 Task: Reply to email with the signature Andrew Lee with the subject 'Sales pitch' from softage.1@softage.net with the message 'I wanted to confirm the schedule for the upcoming training sessions.'
Action: Mouse moved to (976, 224)
Screenshot: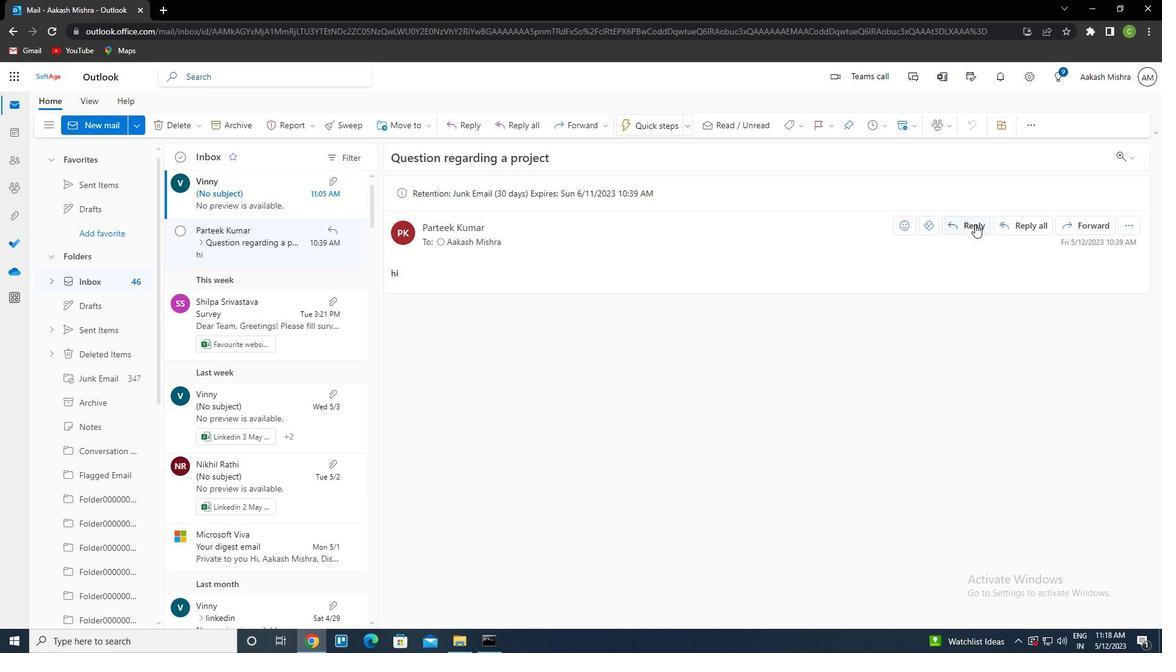 
Action: Mouse pressed left at (976, 224)
Screenshot: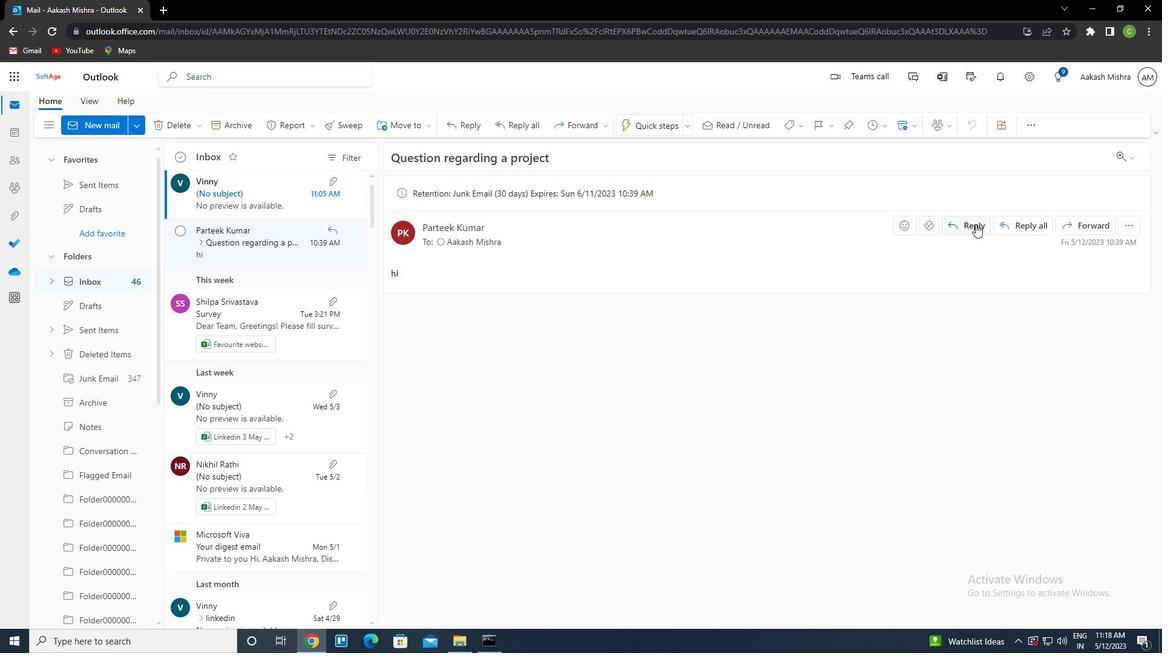 
Action: Mouse moved to (787, 129)
Screenshot: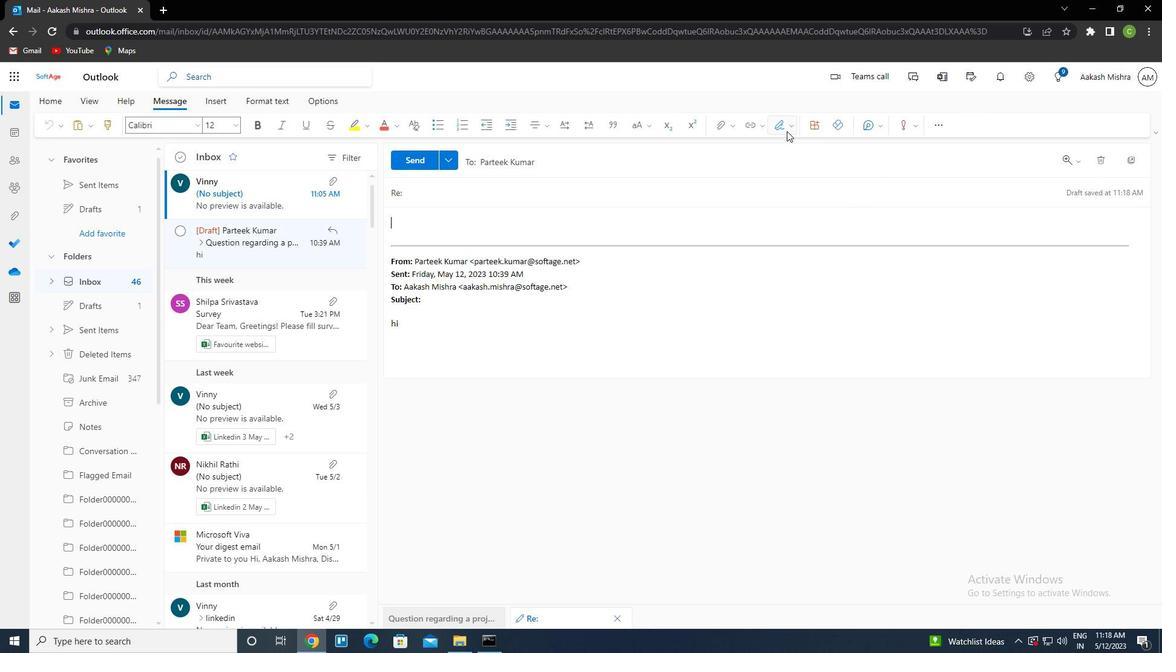 
Action: Mouse pressed left at (787, 129)
Screenshot: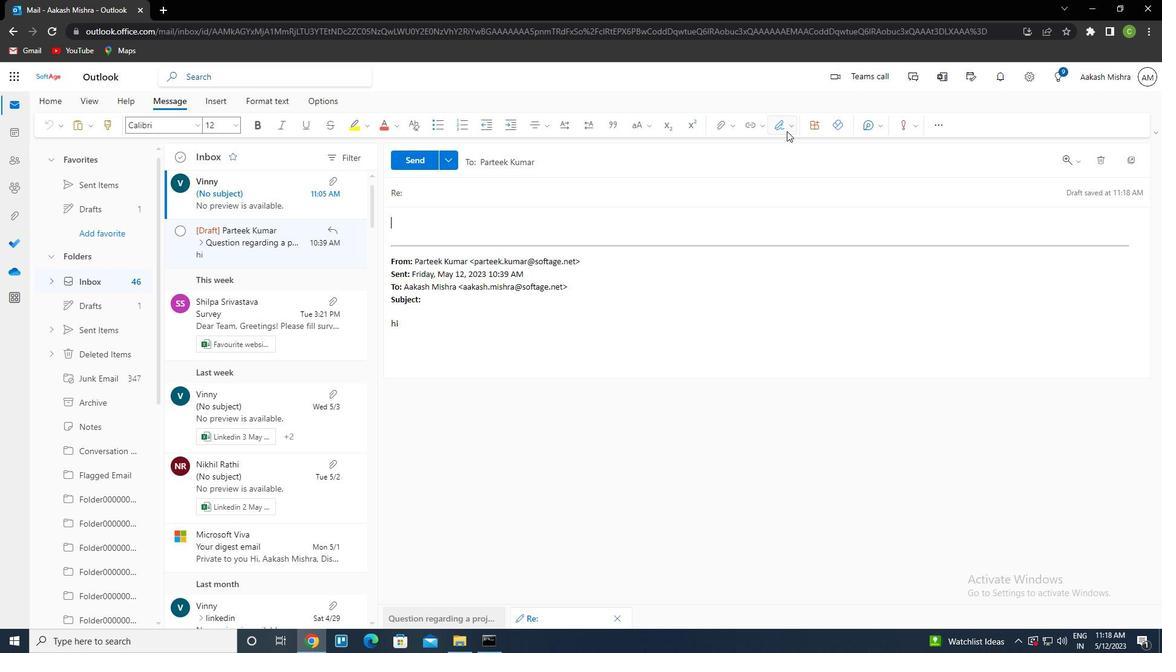 
Action: Mouse moved to (756, 346)
Screenshot: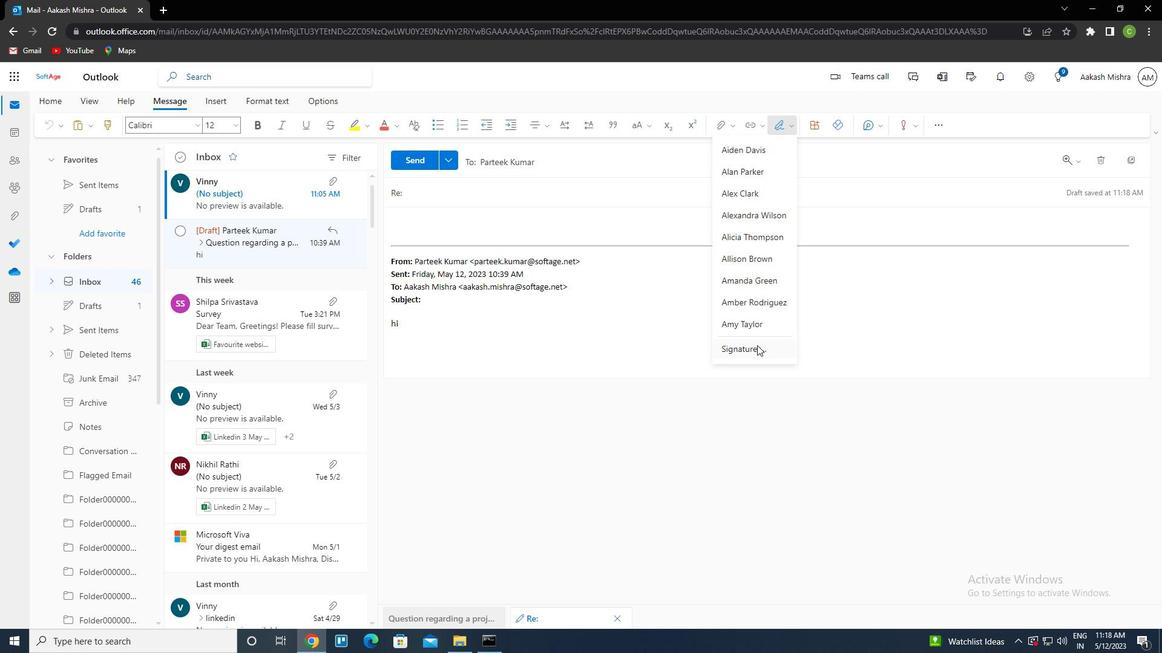 
Action: Mouse pressed left at (756, 346)
Screenshot: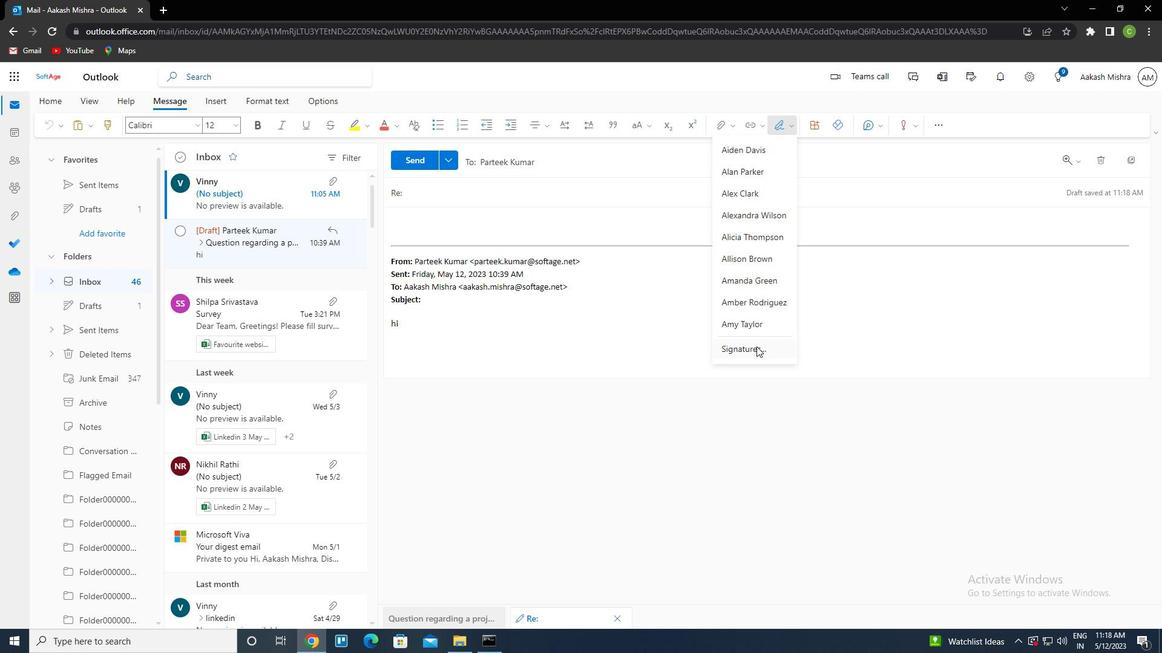 
Action: Mouse moved to (518, 201)
Screenshot: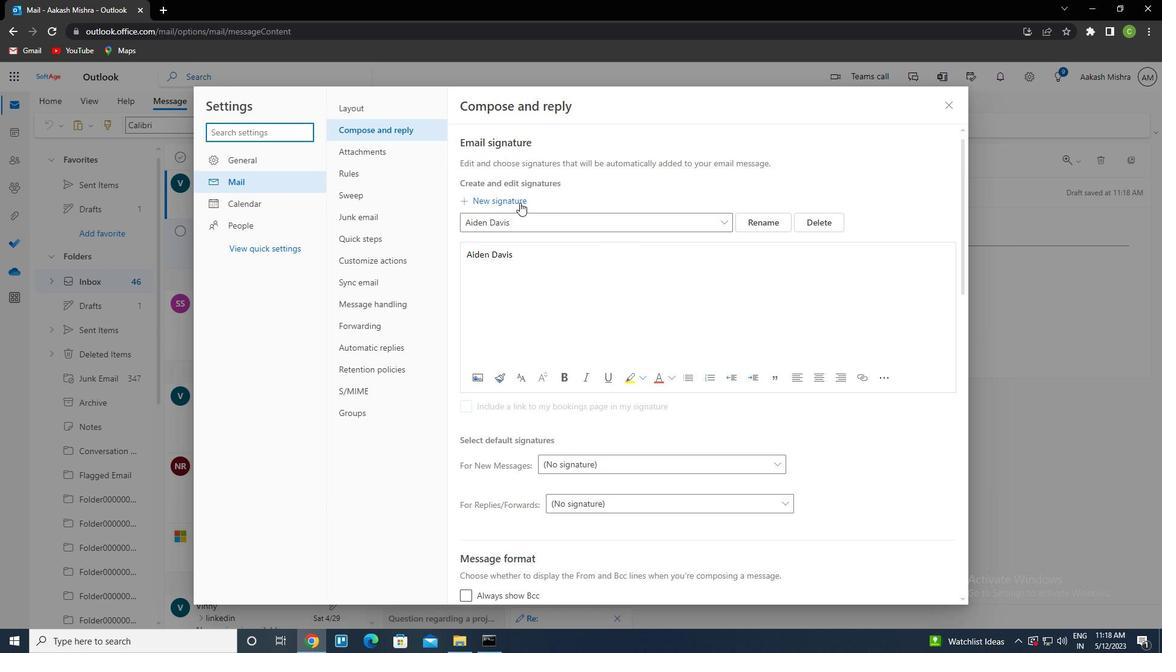 
Action: Mouse pressed left at (518, 201)
Screenshot: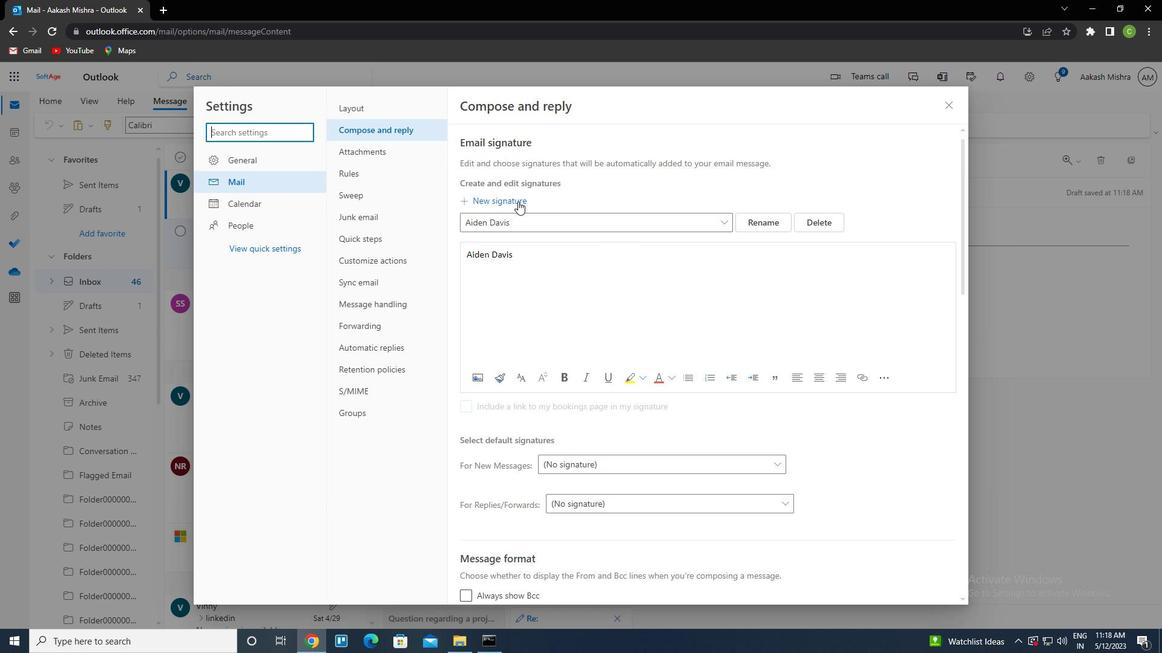 
Action: Mouse moved to (532, 225)
Screenshot: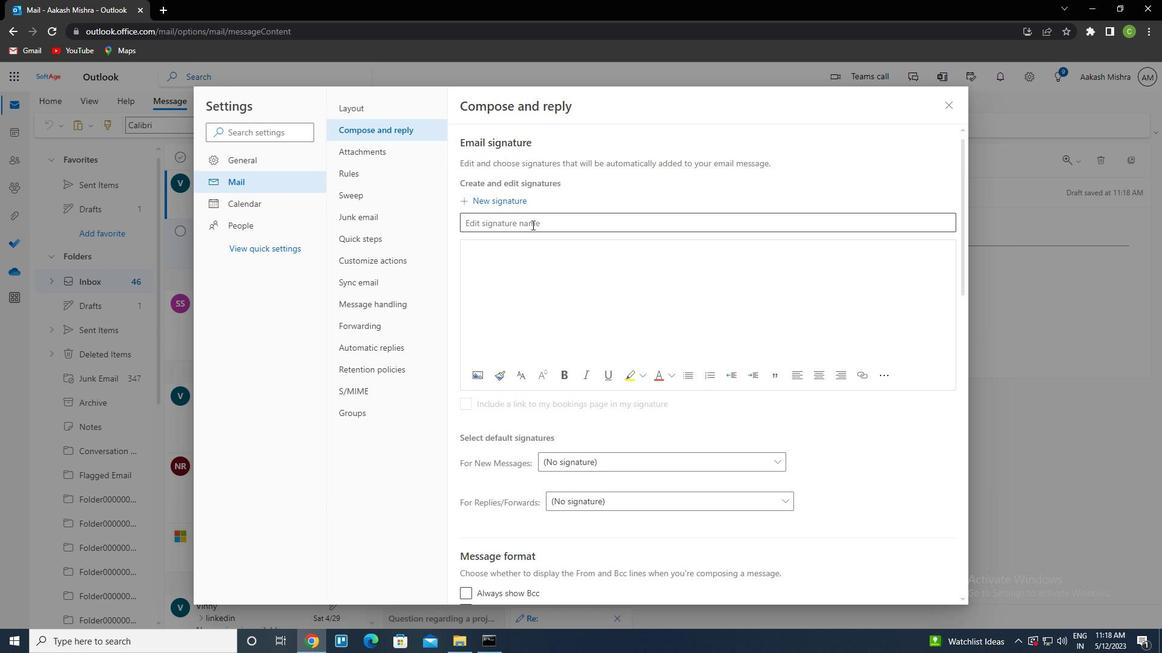 
Action: Mouse pressed left at (532, 225)
Screenshot: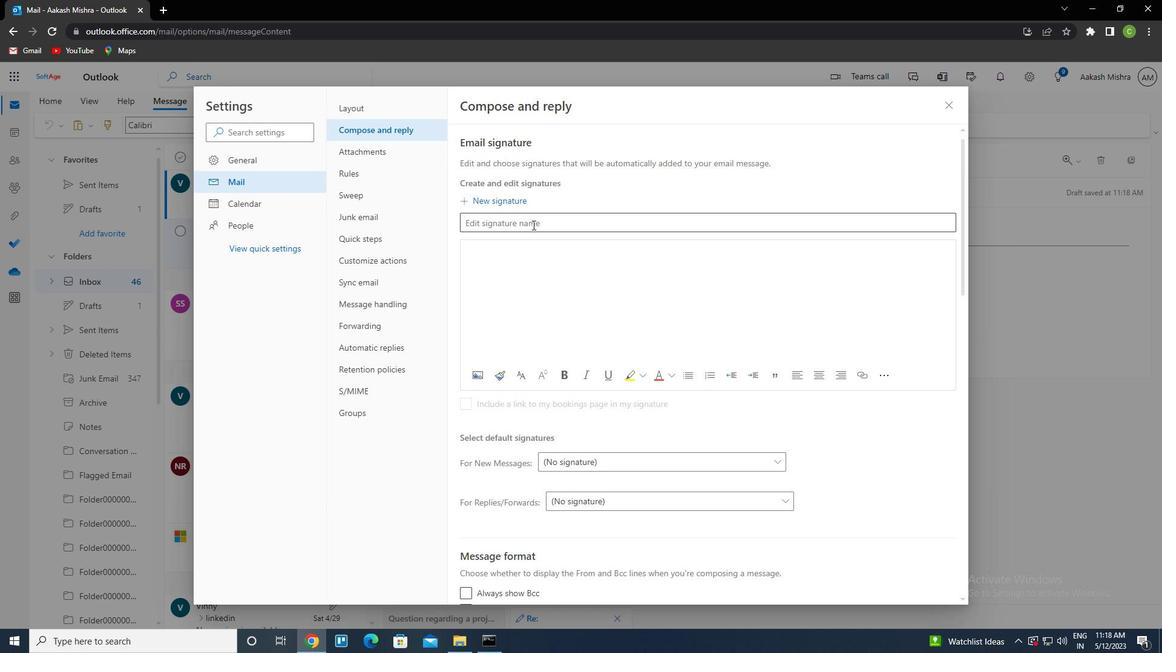 
Action: Mouse moved to (525, 221)
Screenshot: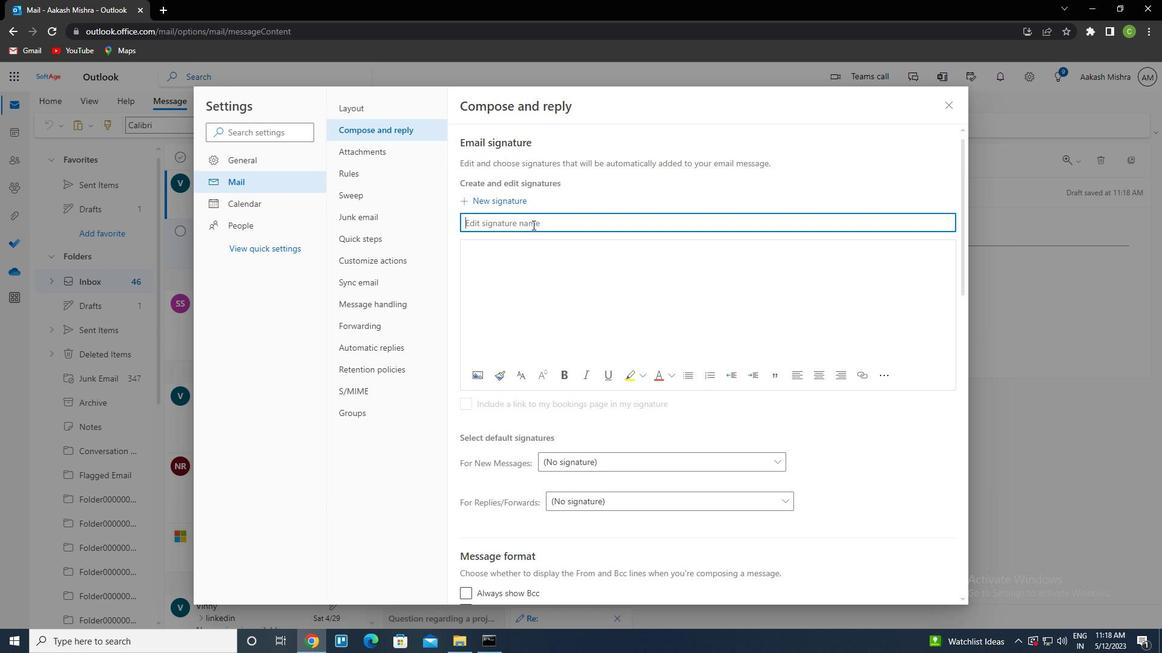 
Action: Key pressed <Key.caps_lock>a<Key.caps_lock>ndrew<Key.space><Key.caps_lock>l<Key.caps_lock>ee
Screenshot: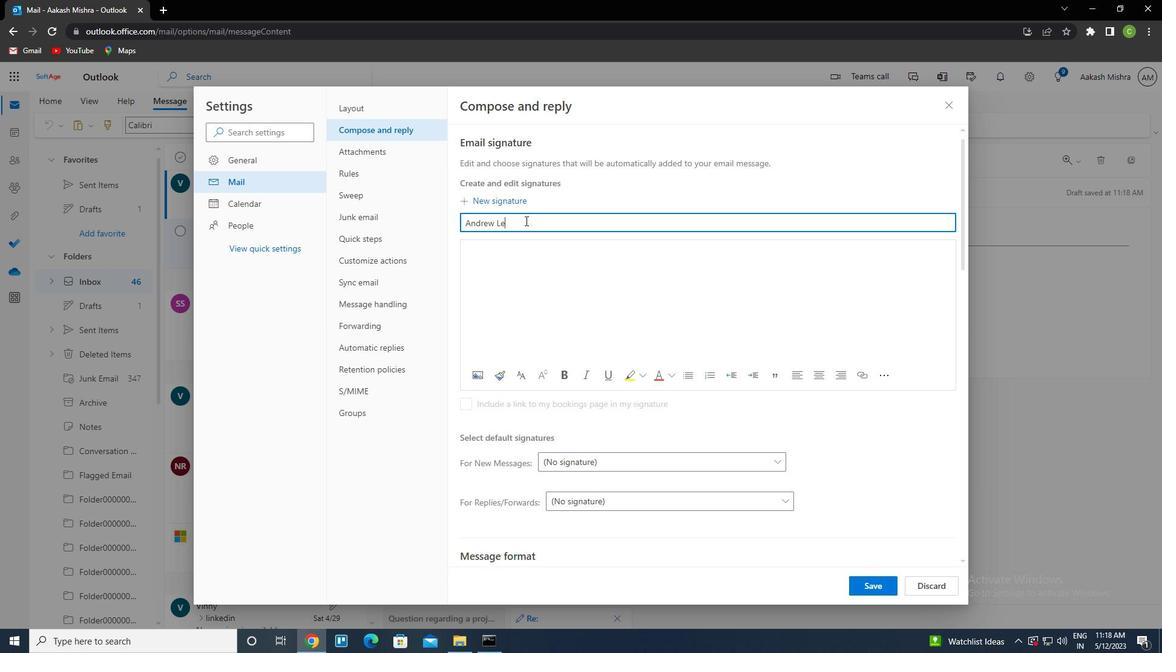 
Action: Mouse moved to (514, 258)
Screenshot: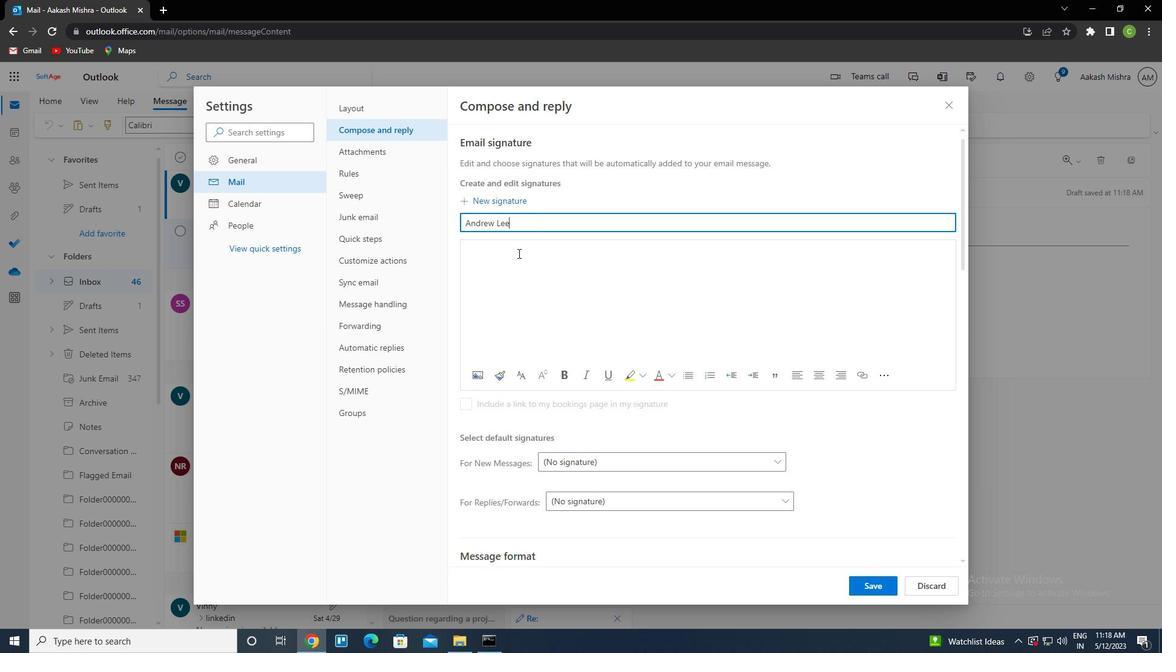 
Action: Mouse pressed left at (514, 258)
Screenshot: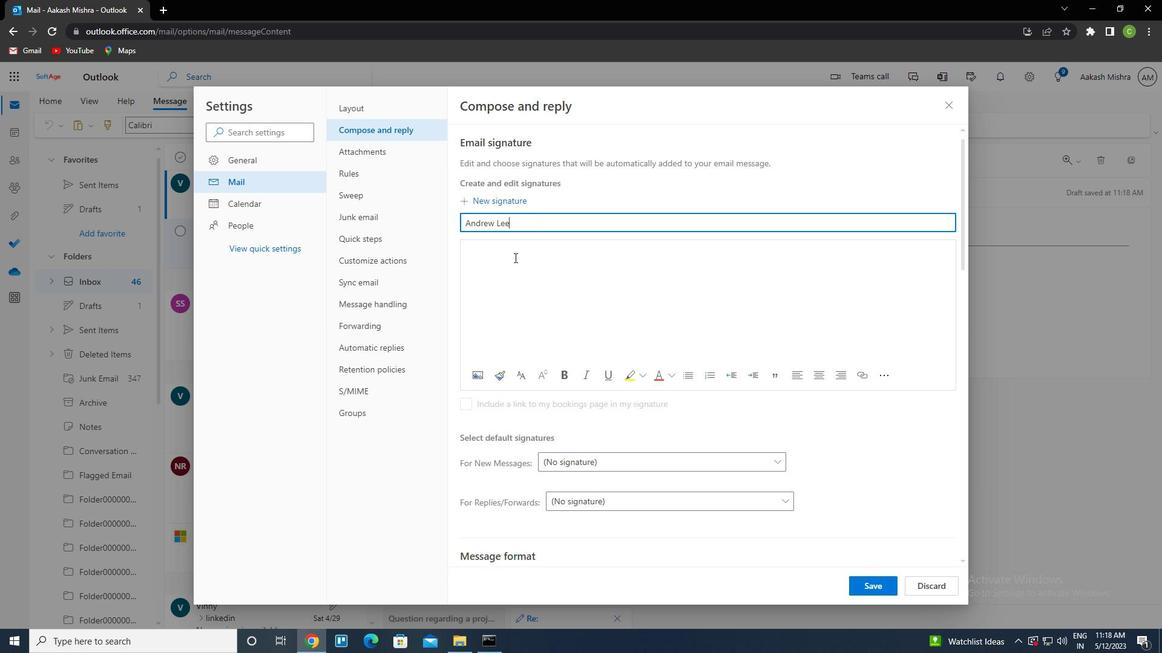 
Action: Key pressed <Key.caps_lock>a<Key.caps_lock>ndrew<Key.space><Key.caps_lock>l<Key.caps_lock>ee
Screenshot: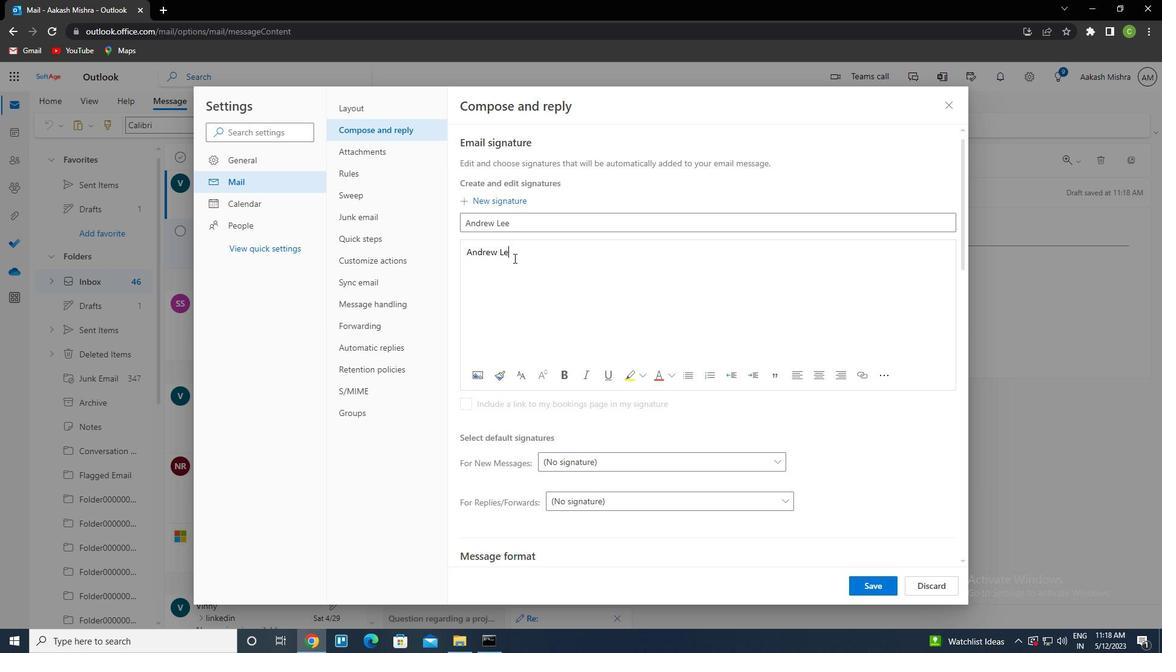 
Action: Mouse moved to (887, 595)
Screenshot: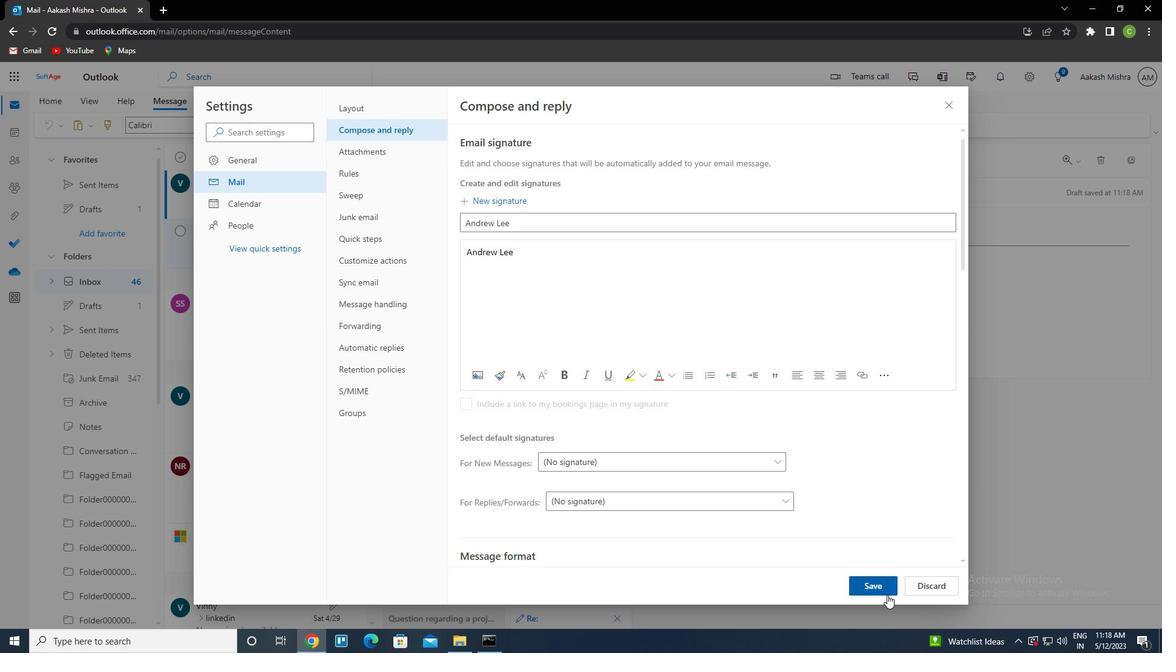
Action: Mouse pressed left at (887, 595)
Screenshot: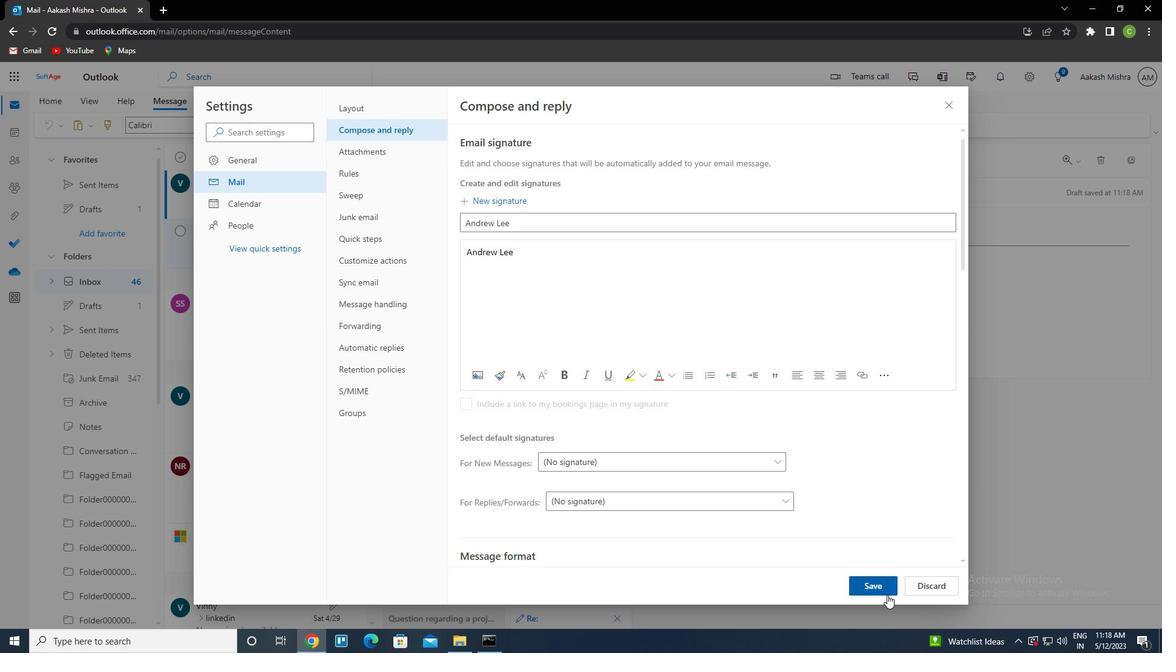 
Action: Mouse moved to (947, 110)
Screenshot: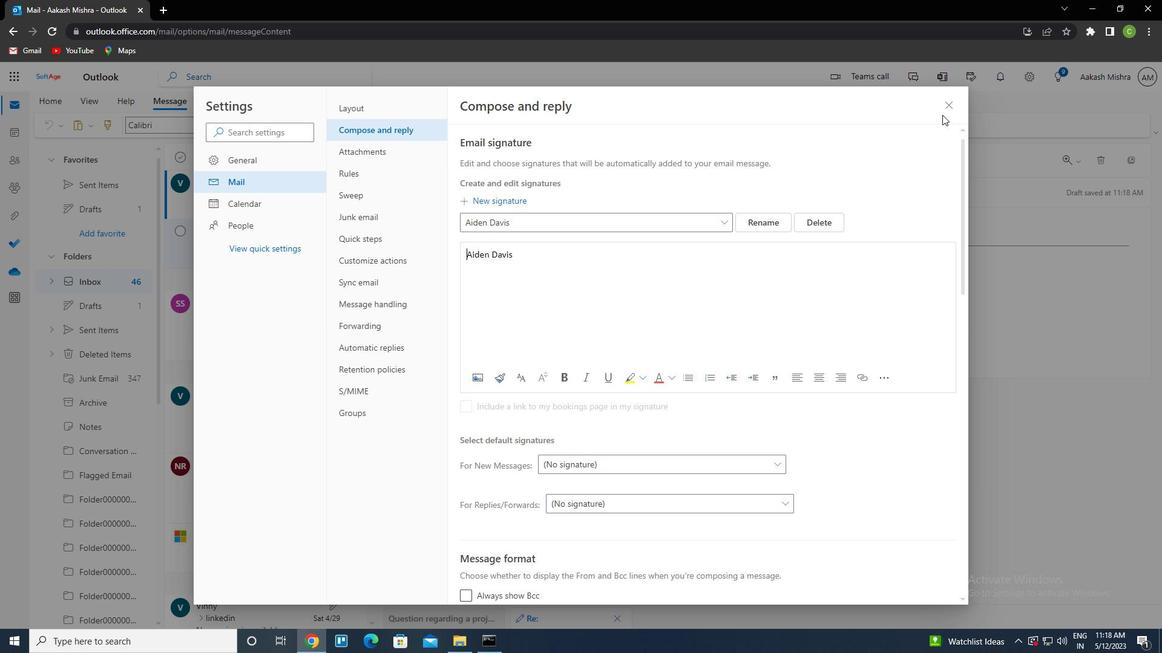 
Action: Mouse pressed left at (947, 110)
Screenshot: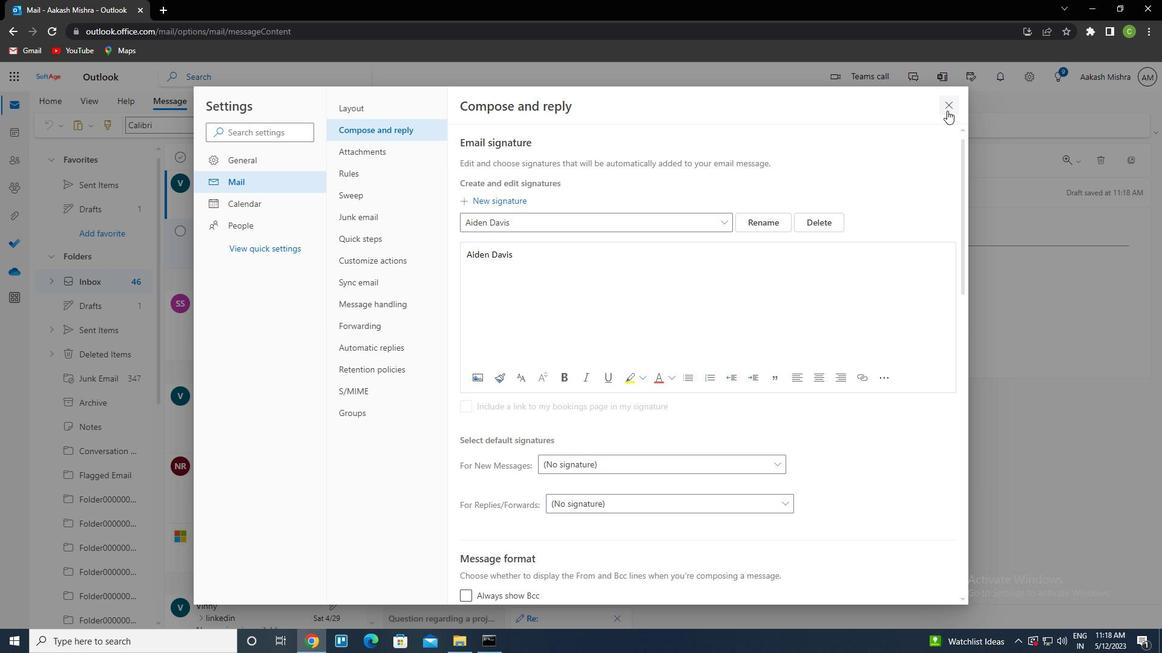 
Action: Mouse moved to (789, 128)
Screenshot: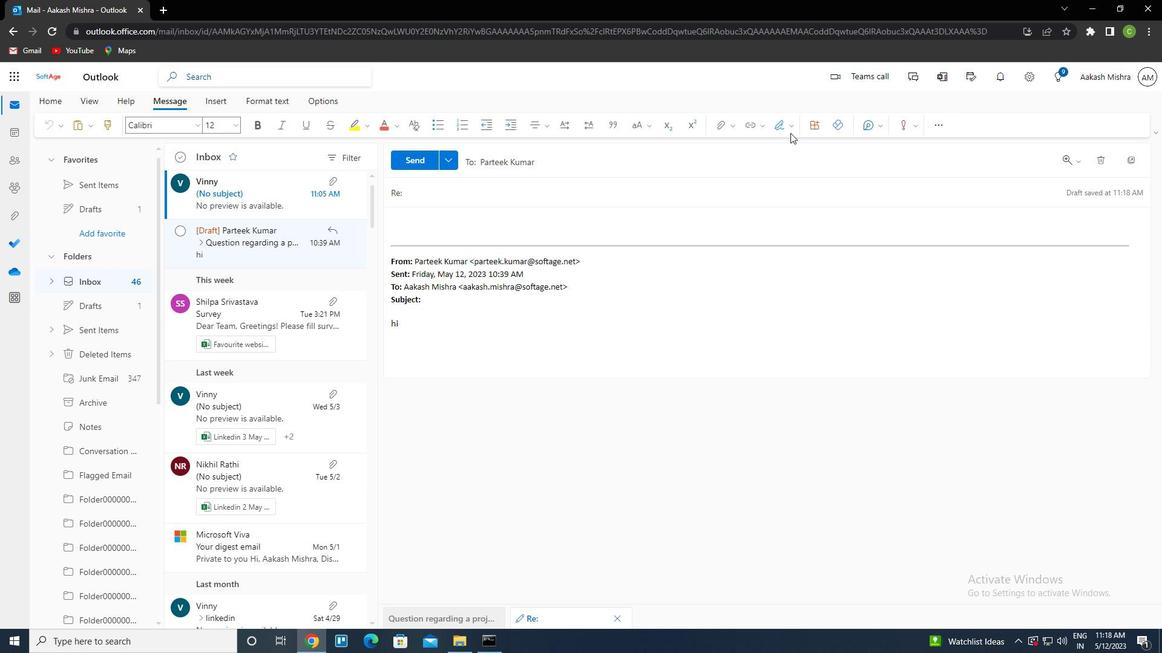 
Action: Mouse pressed left at (789, 128)
Screenshot: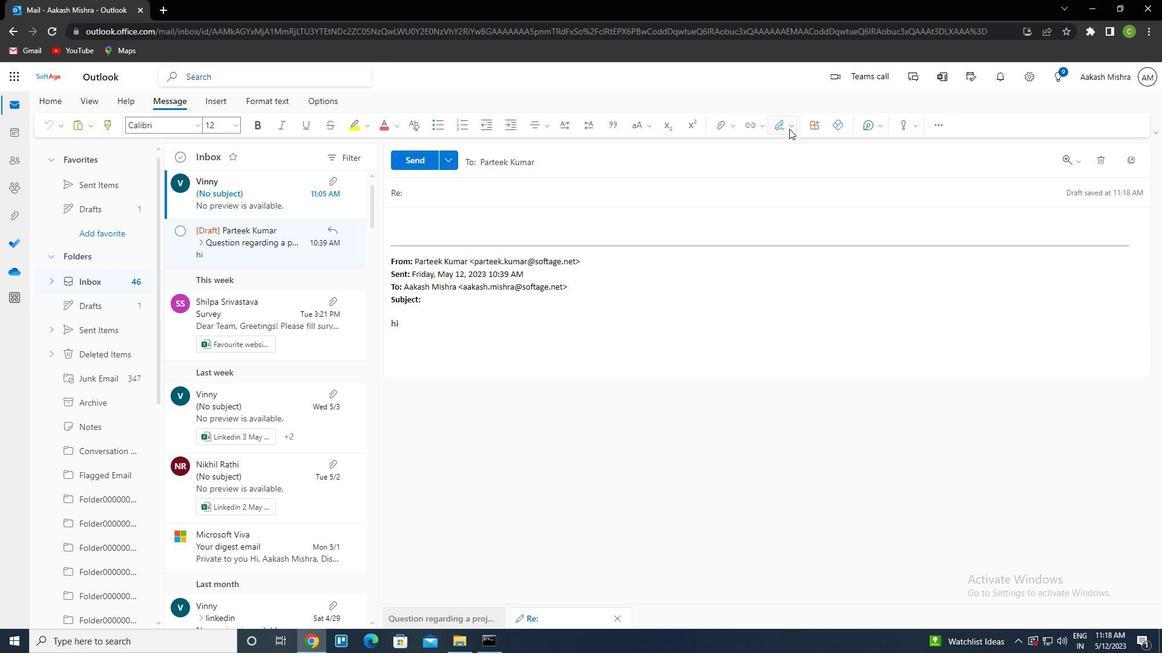 
Action: Mouse moved to (752, 345)
Screenshot: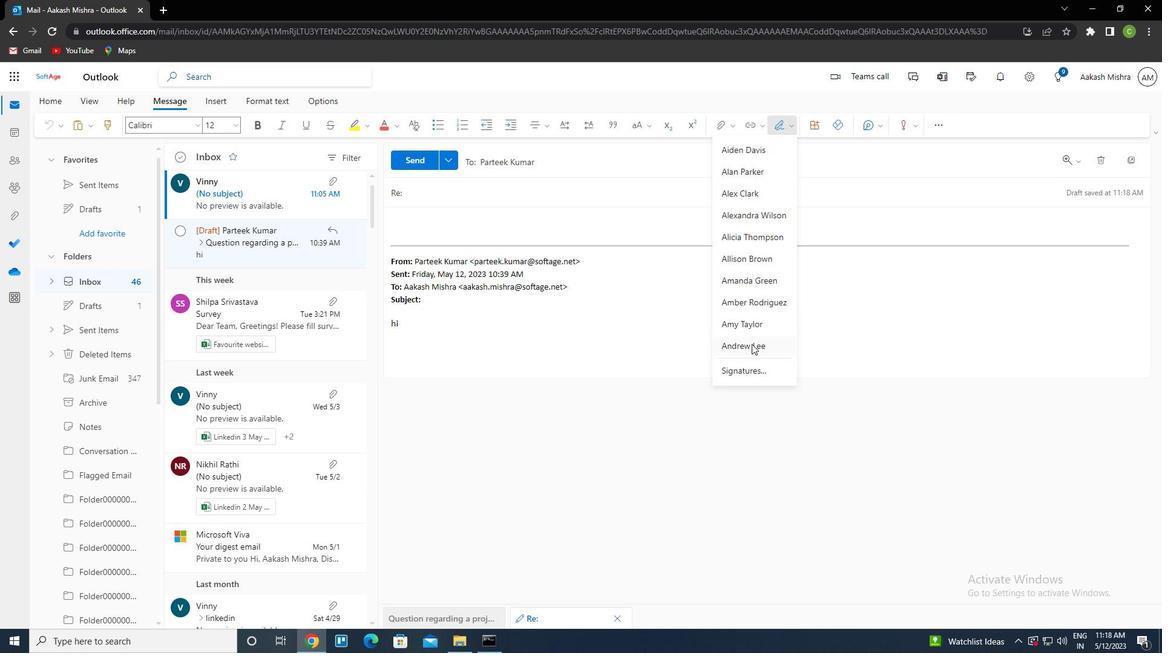 
Action: Mouse pressed left at (752, 345)
Screenshot: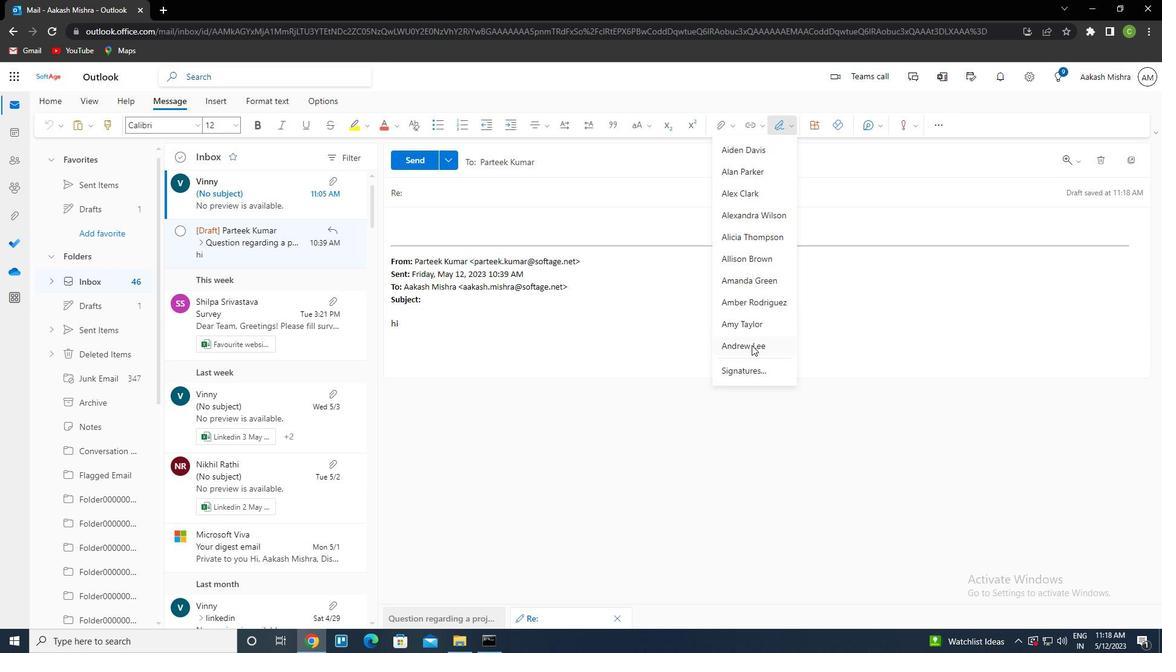 
Action: Mouse moved to (418, 194)
Screenshot: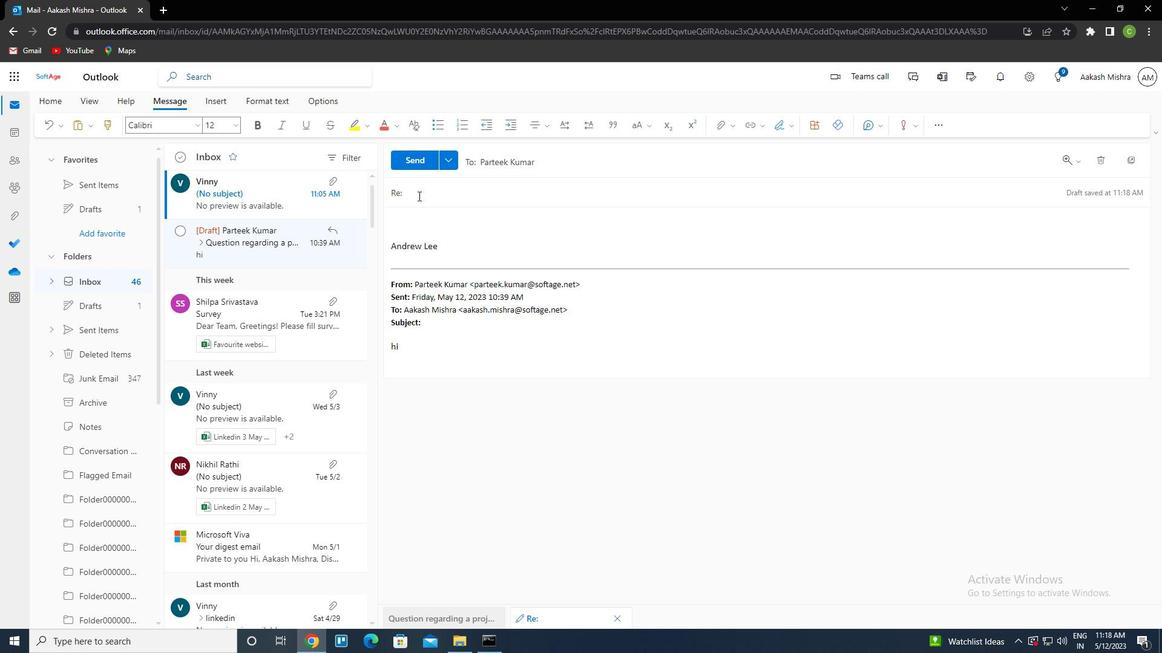 
Action: Mouse pressed left at (418, 194)
Screenshot: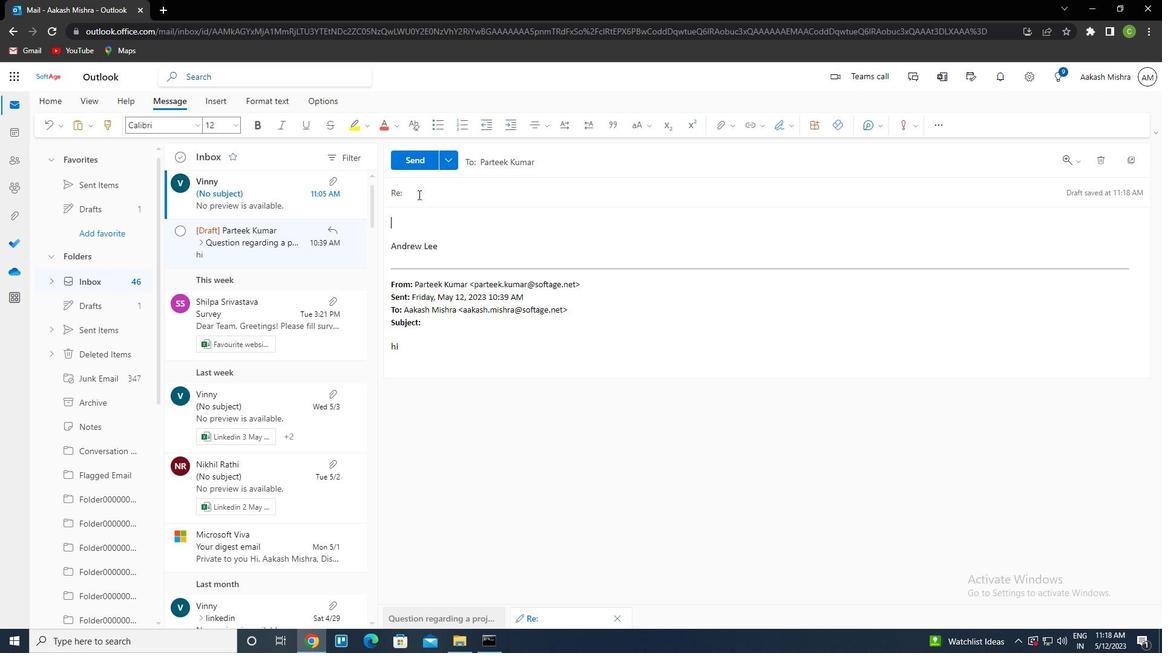
Action: Key pressed <Key.caps_lock>s<Key.caps_lock>ales<Key.space><Key.caps_lock><Key.caps_lock>pitch
Screenshot: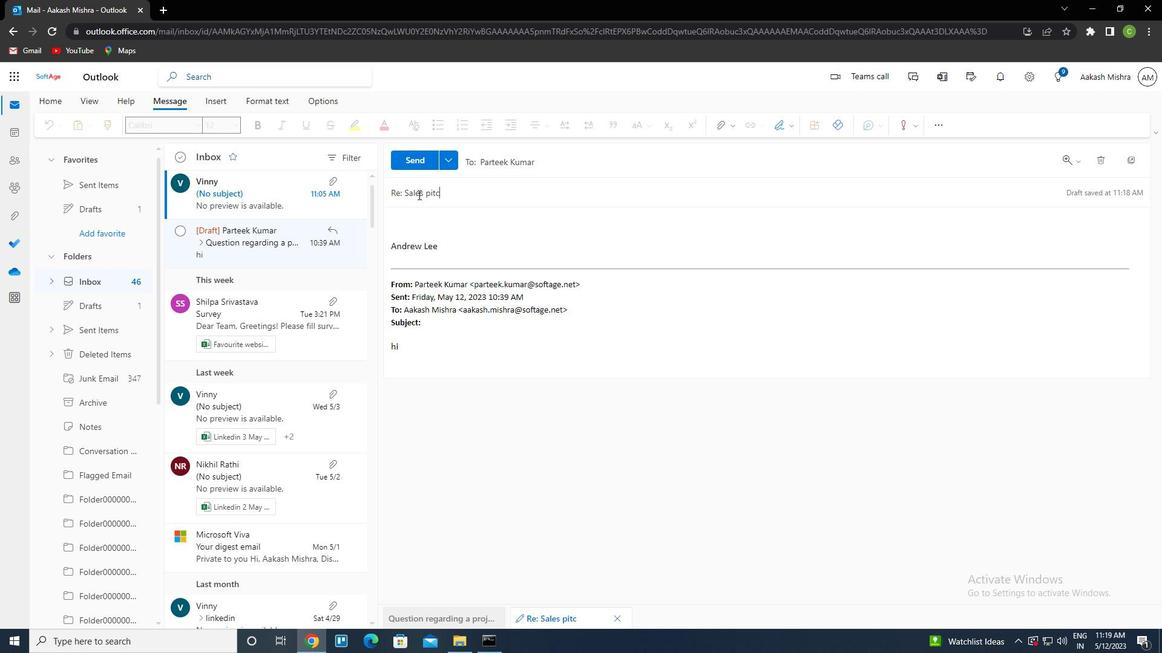 
Action: Mouse moved to (405, 221)
Screenshot: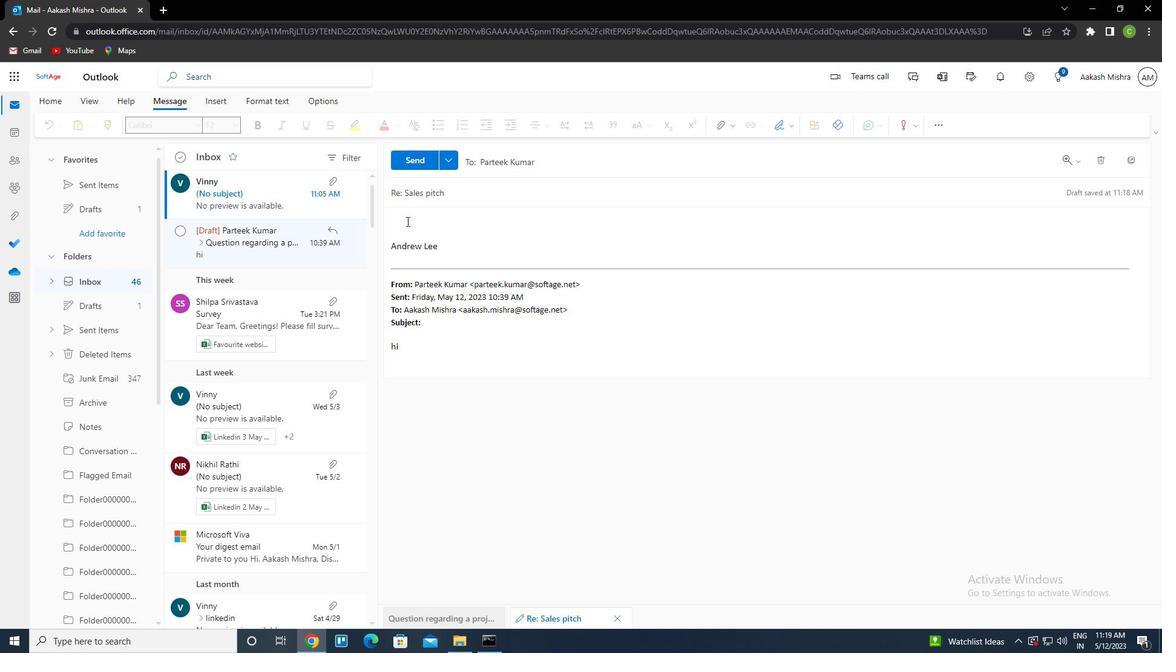 
Action: Mouse pressed left at (405, 221)
Screenshot: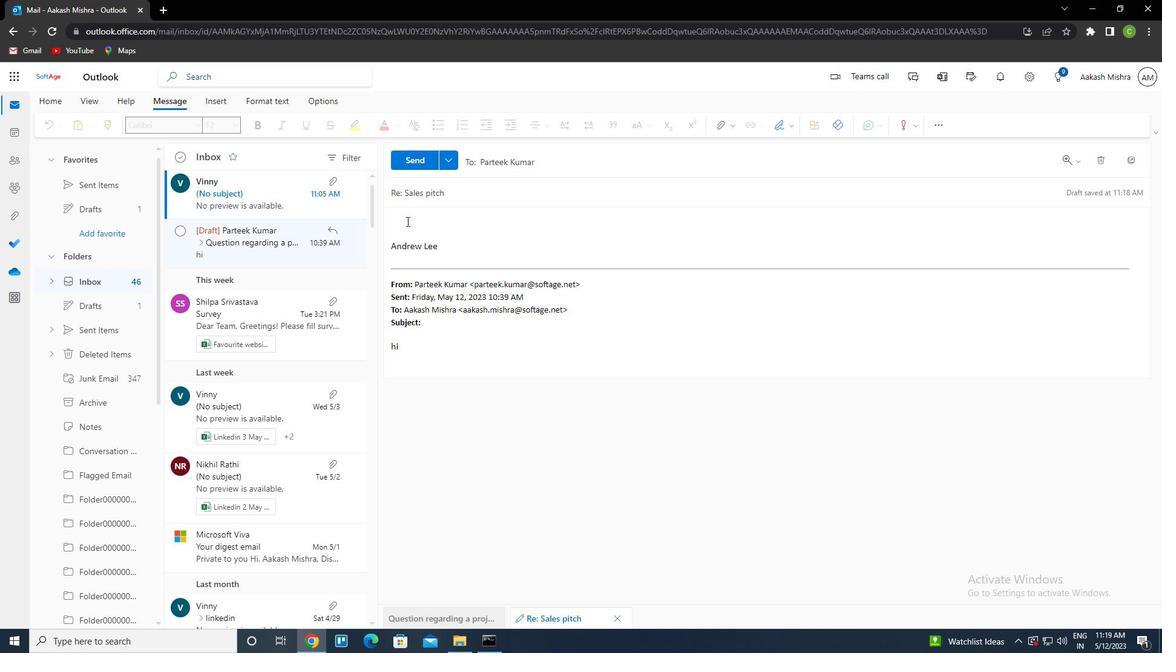 
Action: Mouse moved to (405, 220)
Screenshot: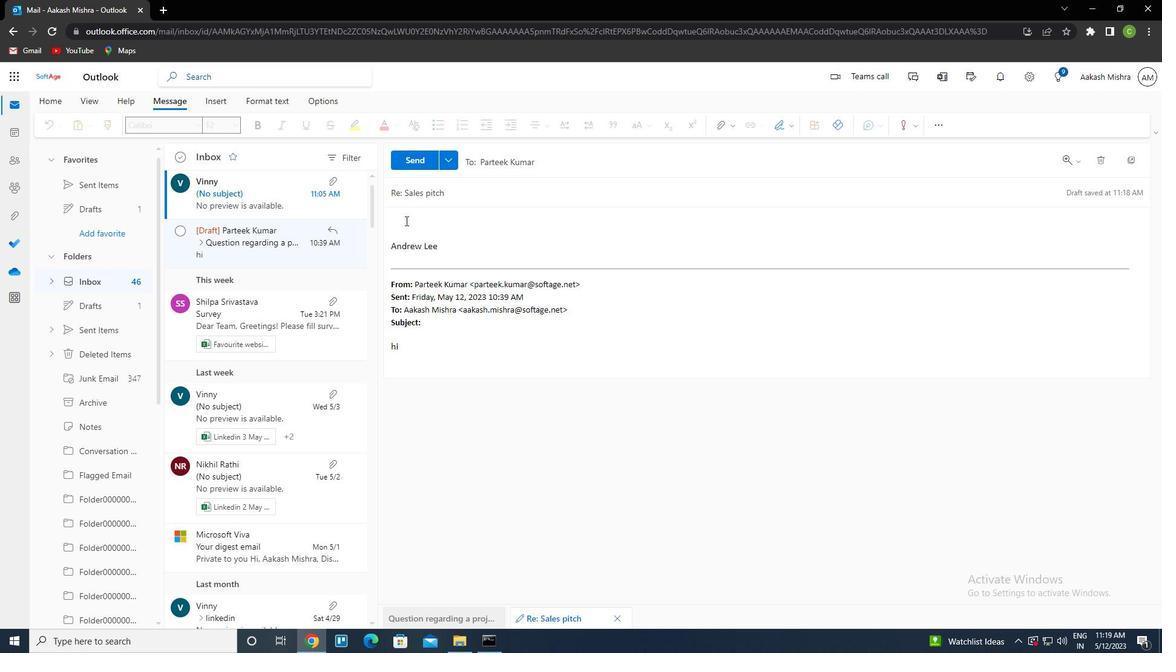 
Action: Key pressed <Key.caps_lock>i<Key.caps_lock><Key.space>wanted<Key.space>to<Key.space>corfirm<Key.space>teh
Screenshot: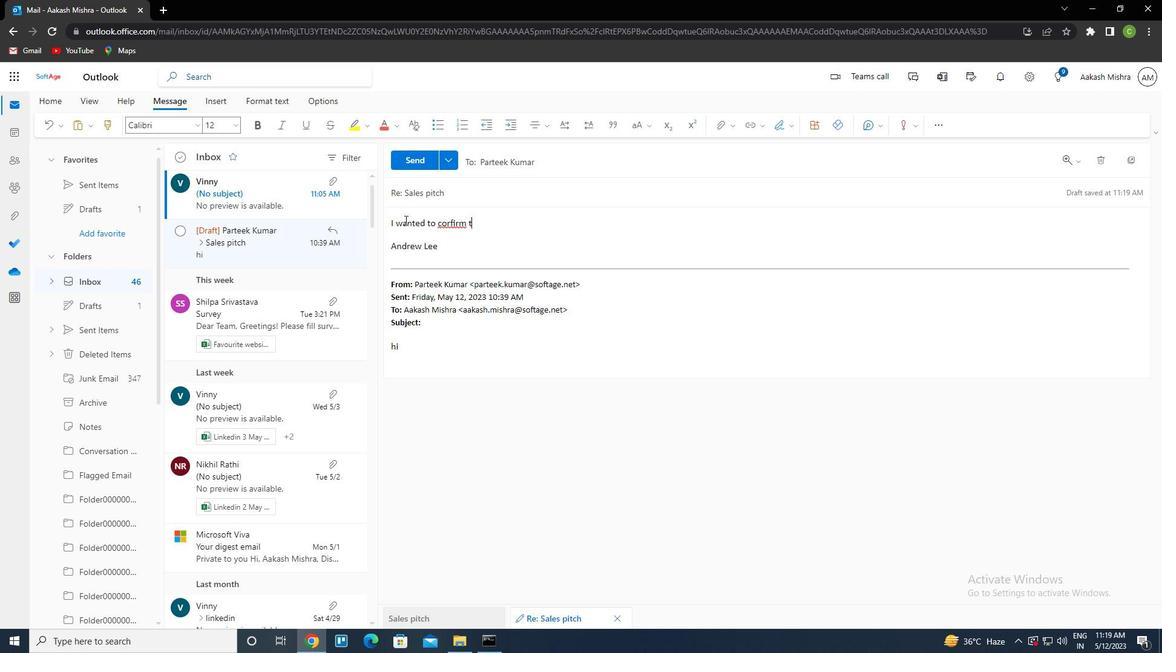 
Action: Mouse moved to (449, 225)
Screenshot: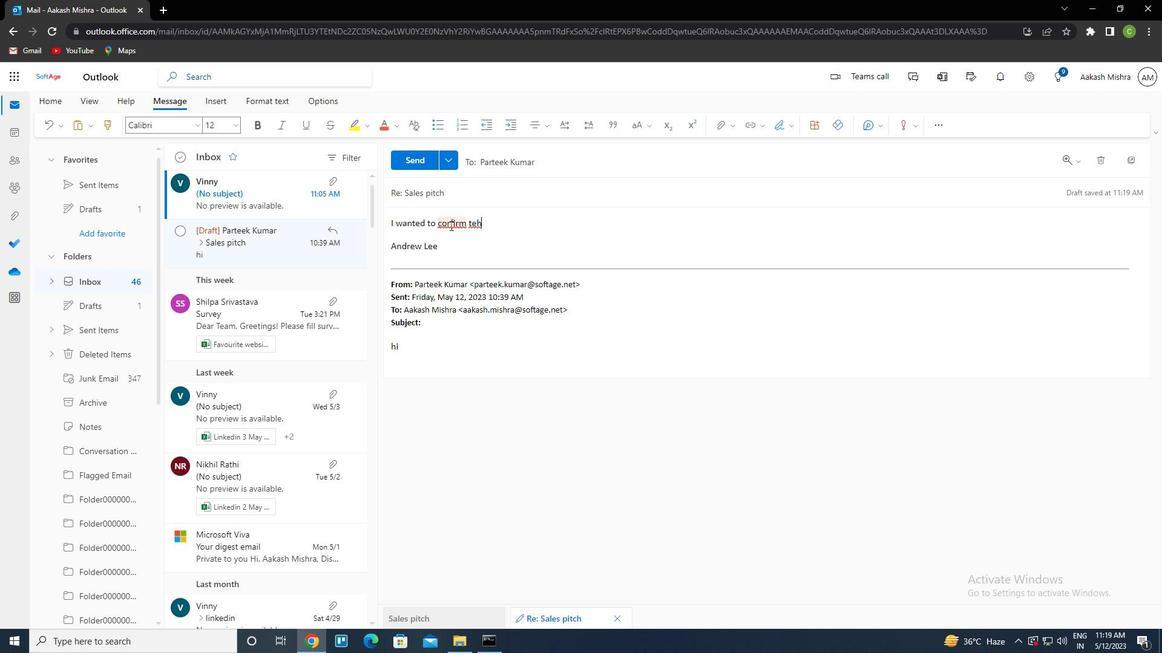 
Action: Mouse pressed left at (449, 225)
Screenshot: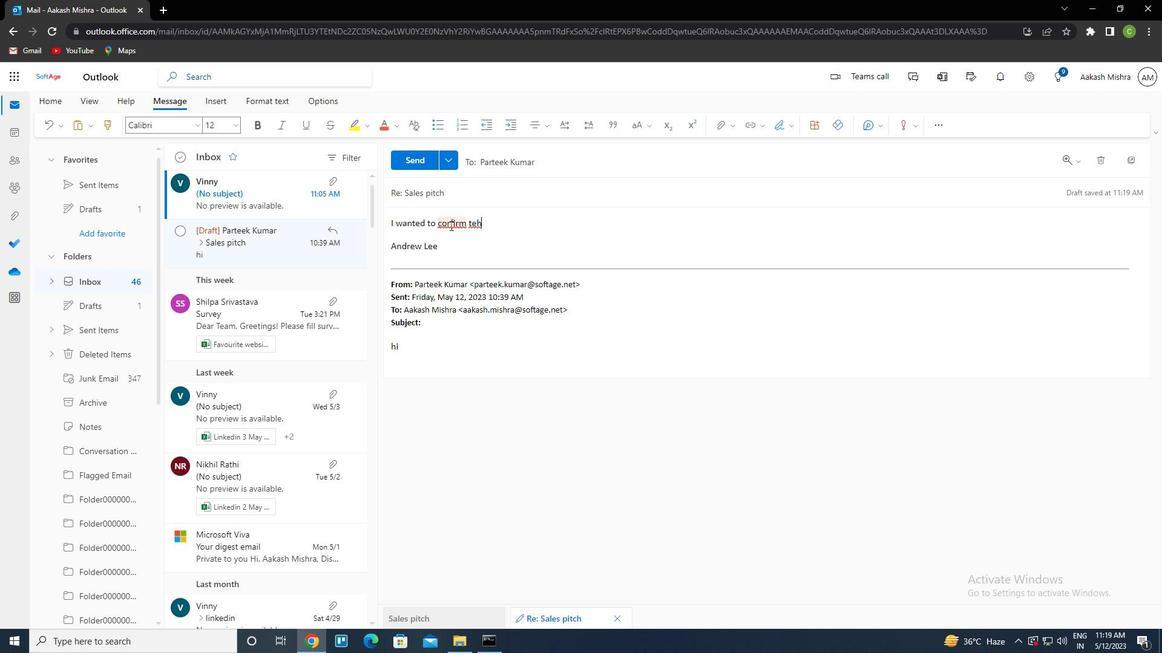 
Action: Key pressed <Key.backspace>n
Screenshot: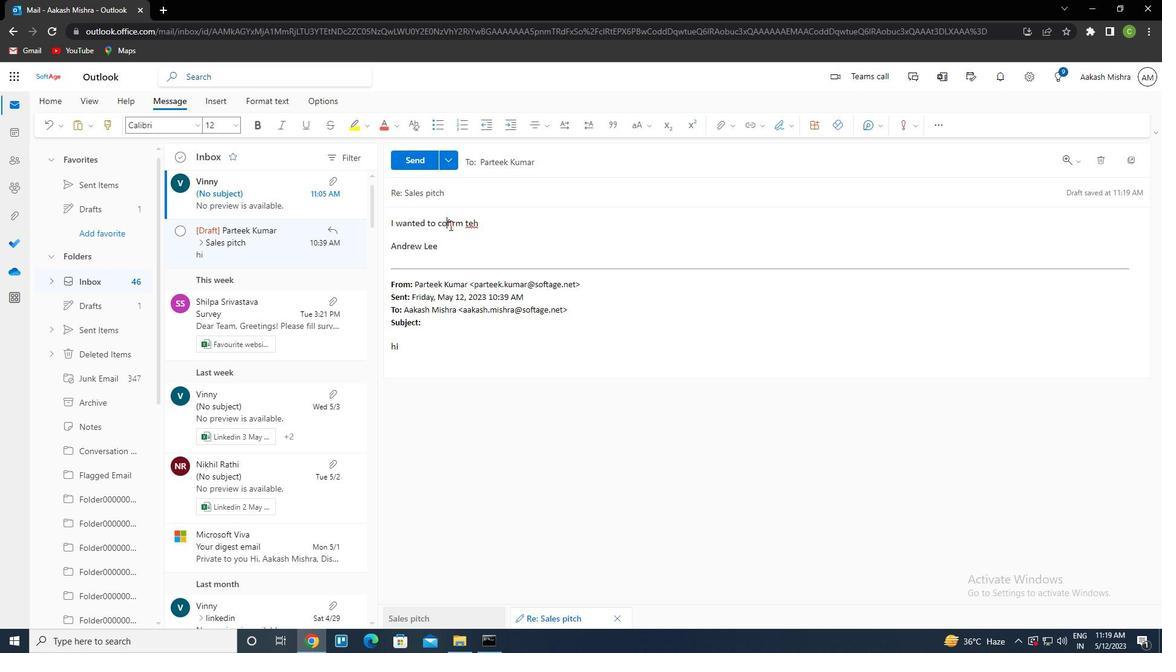 
Action: Mouse moved to (491, 224)
Screenshot: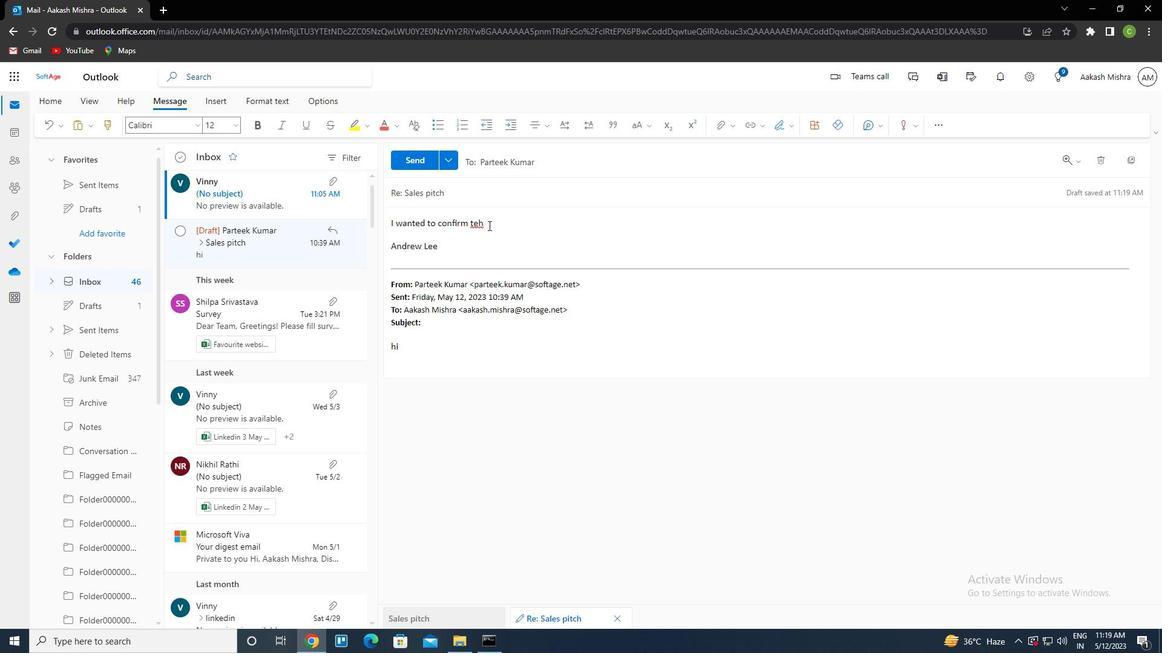 
Action: Mouse pressed left at (491, 224)
Screenshot: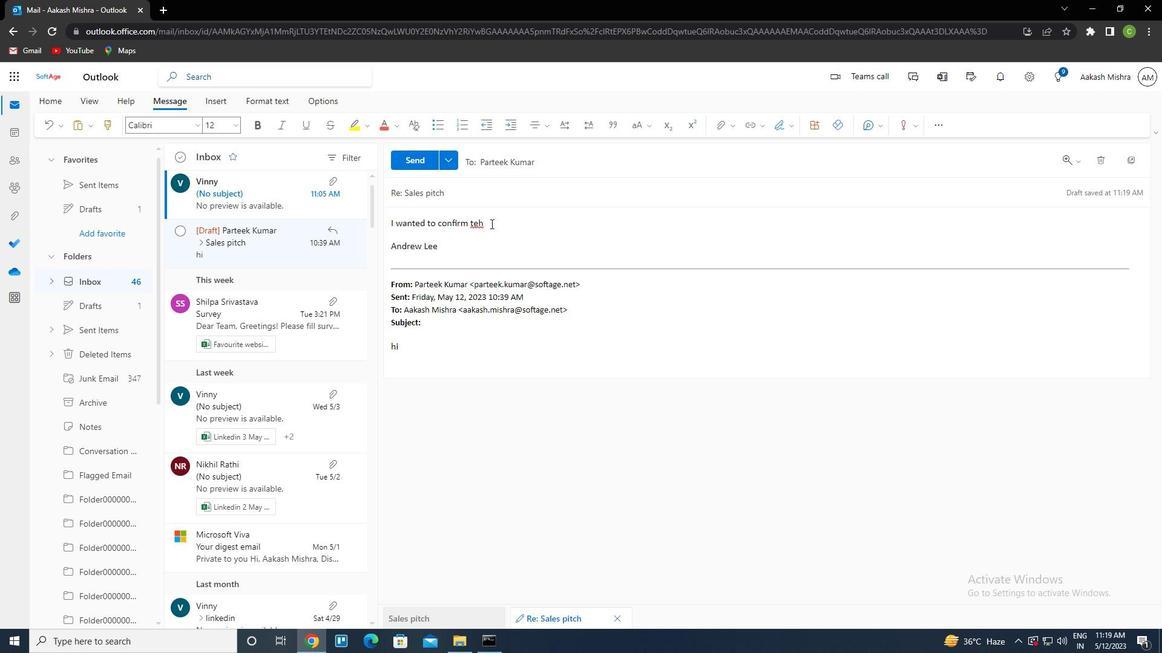 
Action: Key pressed <Key.backspace><Key.backspace>he<Key.space>schedule<Key.space>for<Key.space>theupcoming<Key.space>training
Screenshot: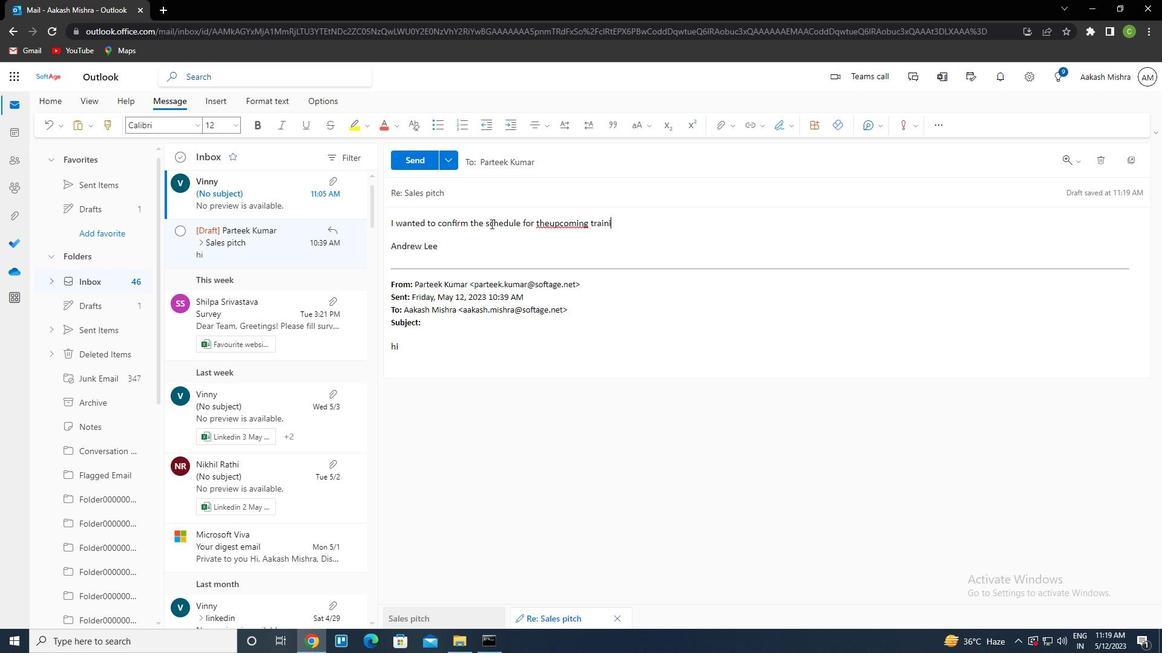 
Action: Mouse moved to (549, 222)
Screenshot: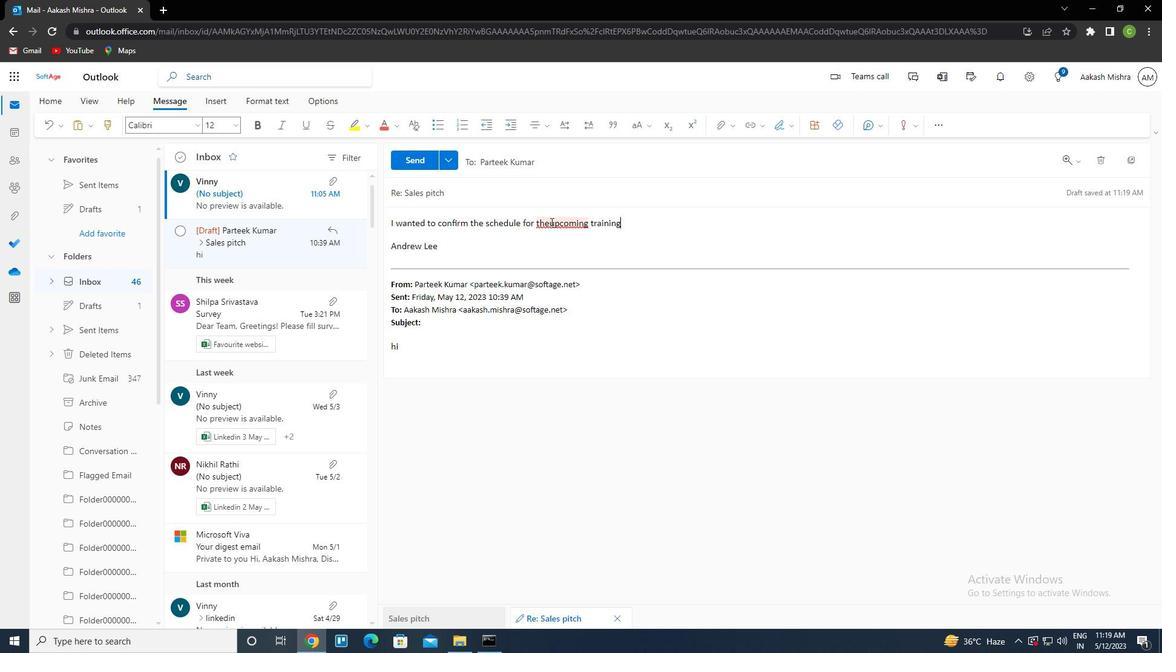 
Action: Mouse pressed left at (549, 222)
Screenshot: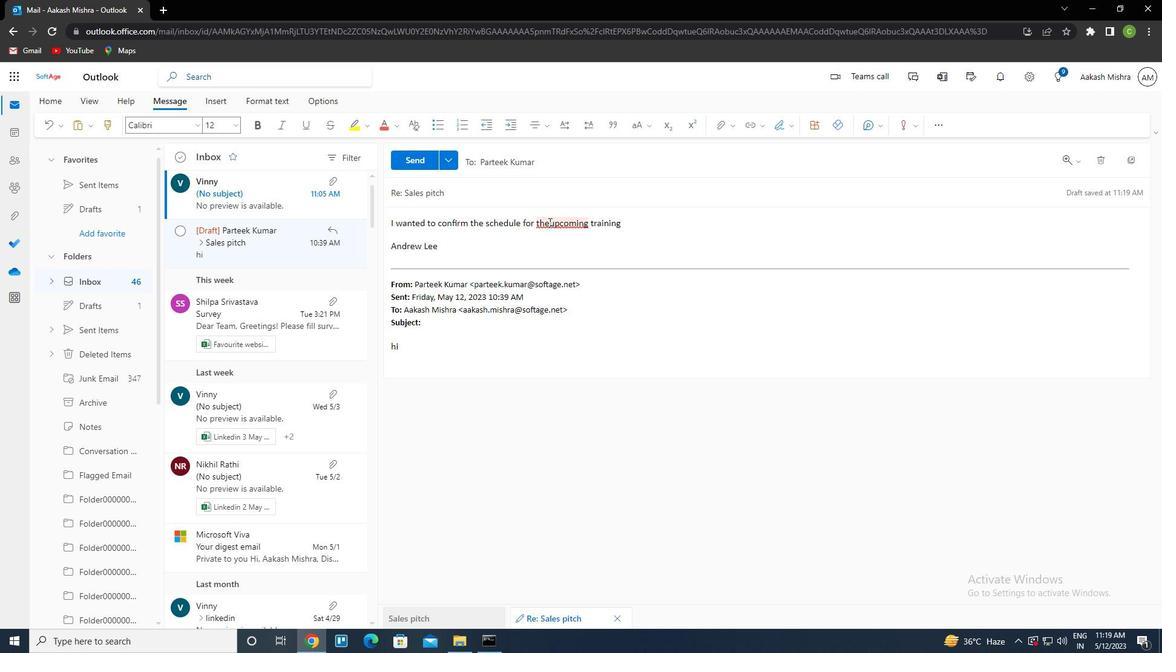 
Action: Key pressed <Key.space>
Screenshot: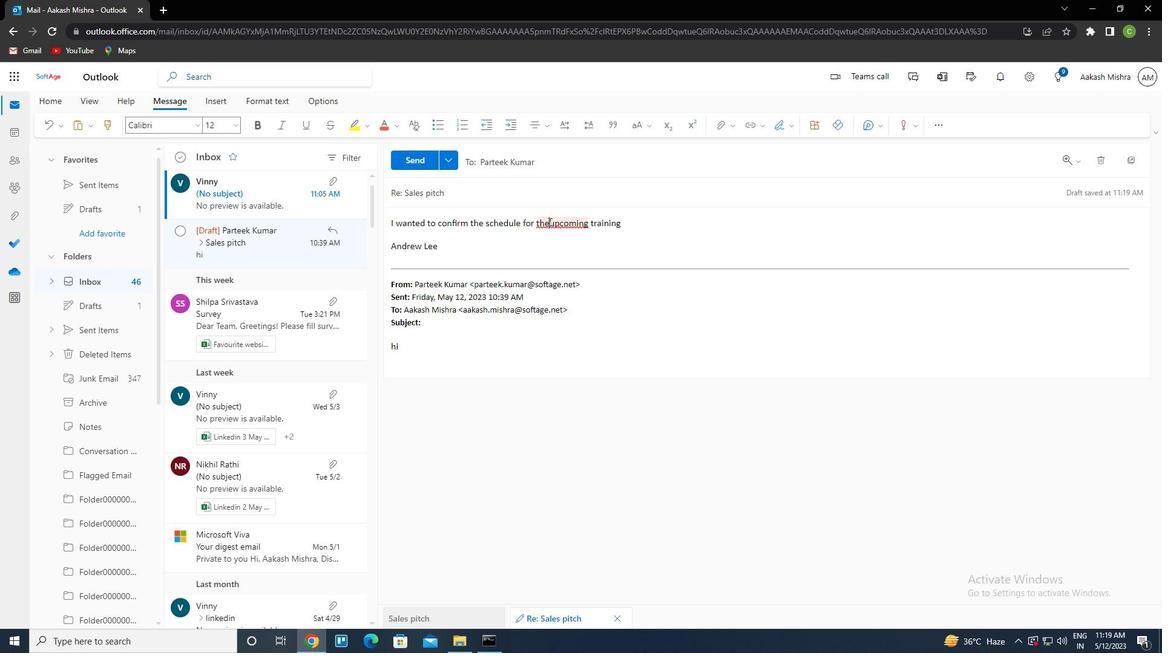 
Action: Mouse moved to (651, 231)
Screenshot: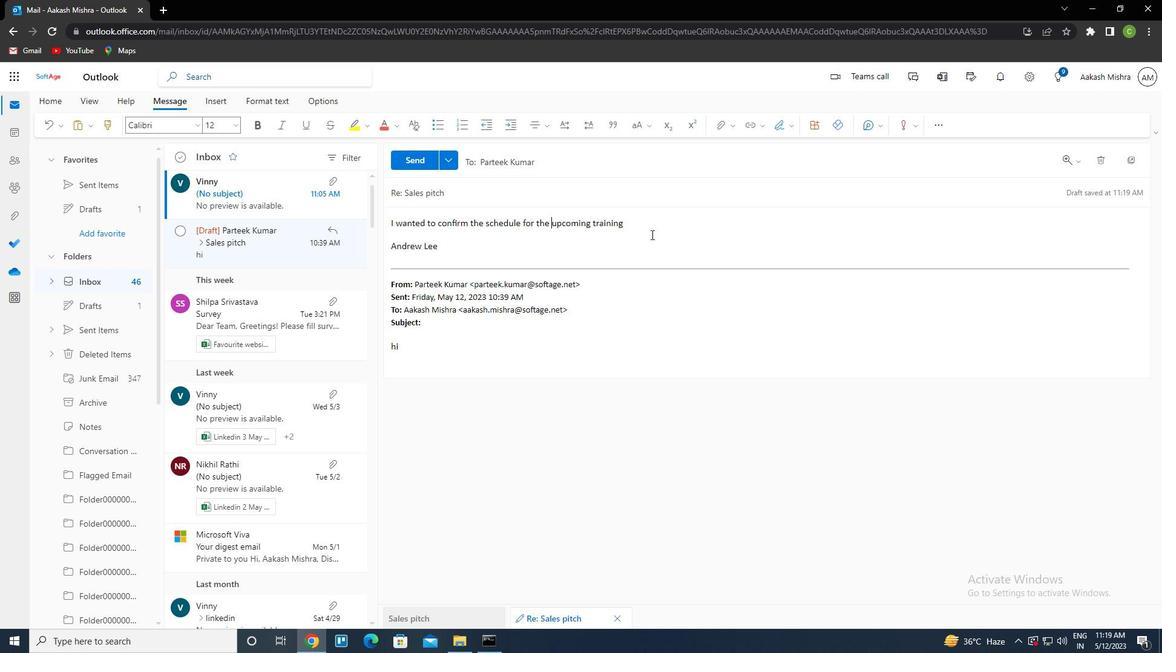 
Action: Mouse pressed left at (651, 231)
Screenshot: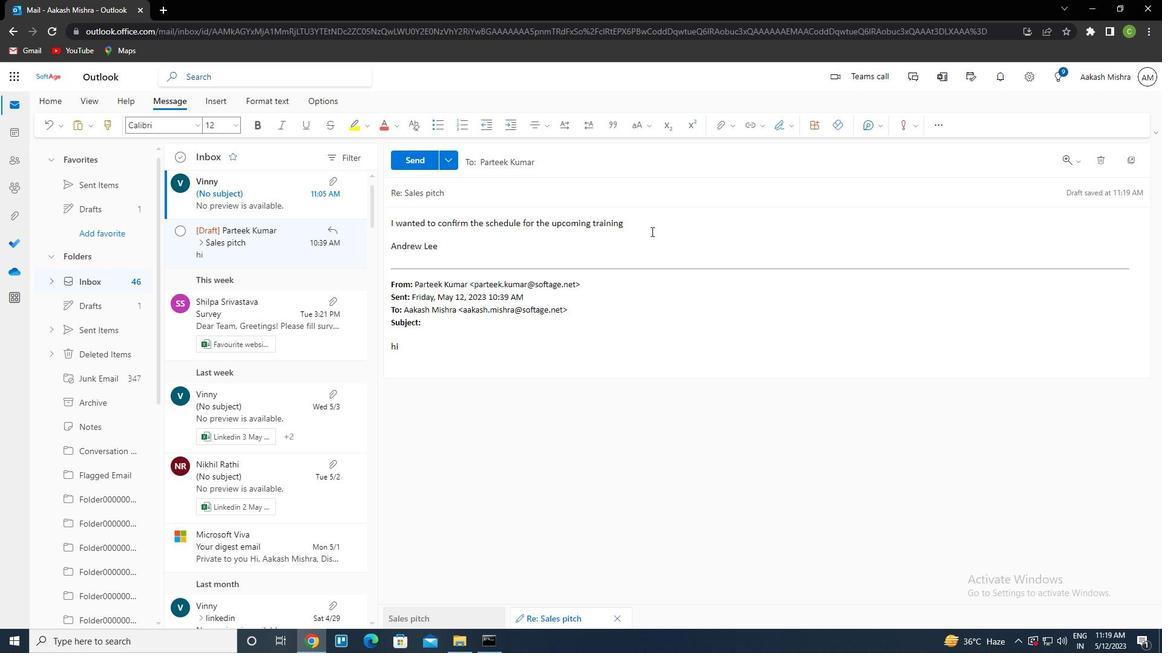 
Action: Mouse moved to (646, 227)
Screenshot: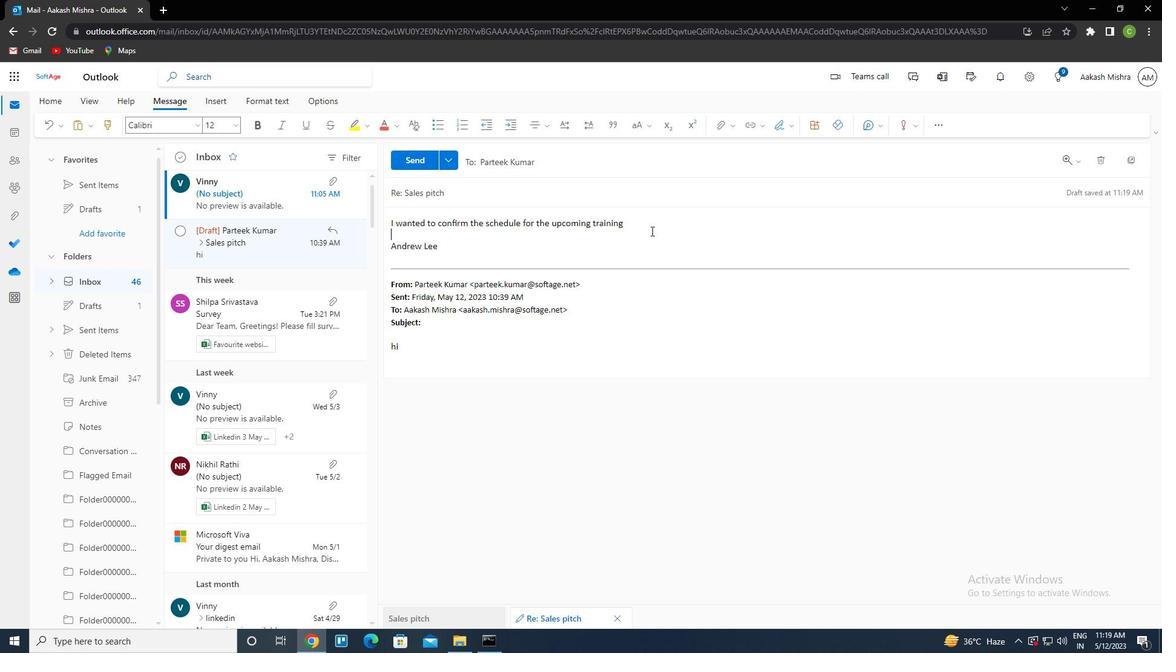 
Action: Mouse pressed left at (646, 227)
Screenshot: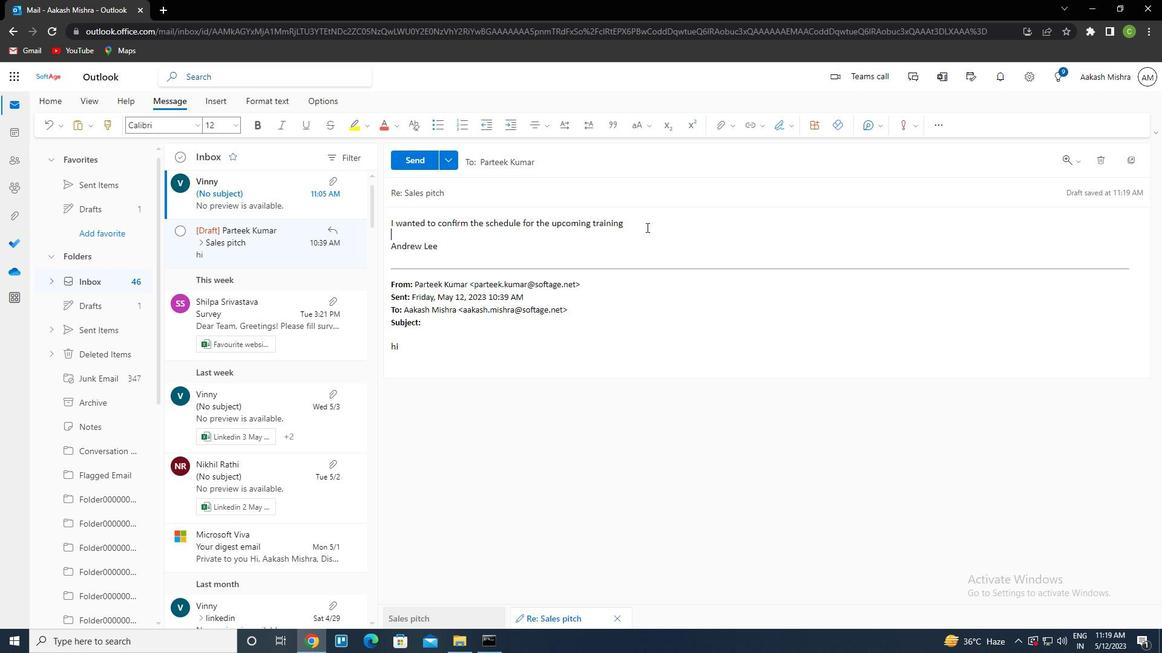 
Action: Mouse moved to (646, 227)
Screenshot: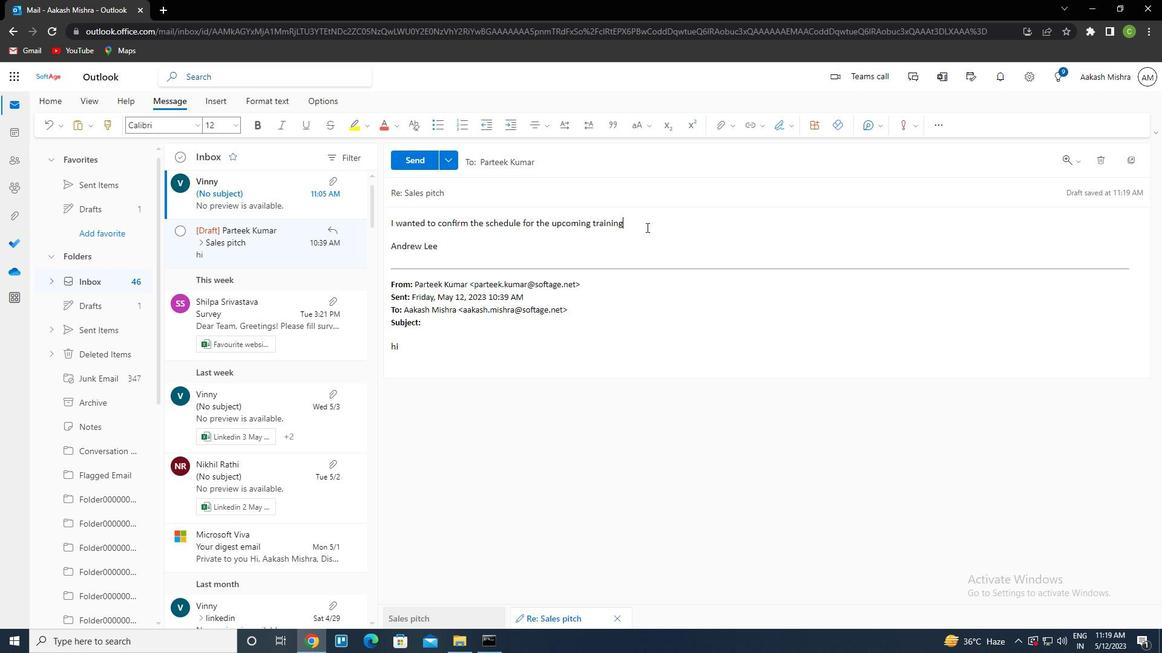 
Action: Key pressed <Key.space>sessions
Screenshot: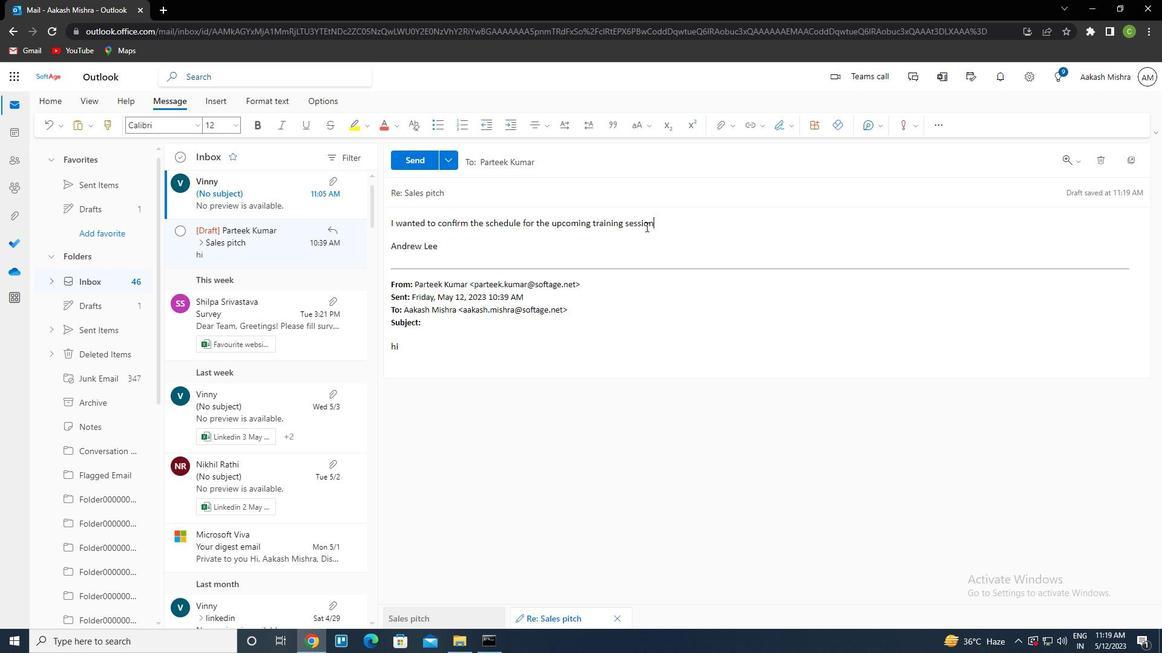 
Action: Mouse moved to (411, 161)
Screenshot: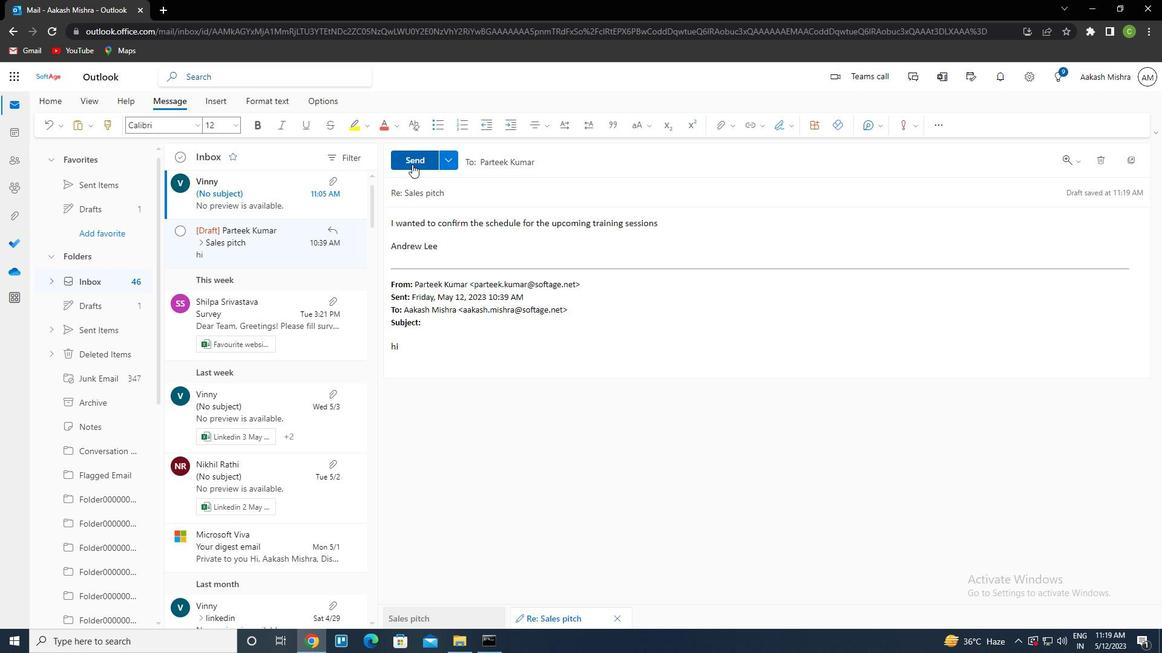 
Action: Mouse pressed left at (411, 161)
Screenshot: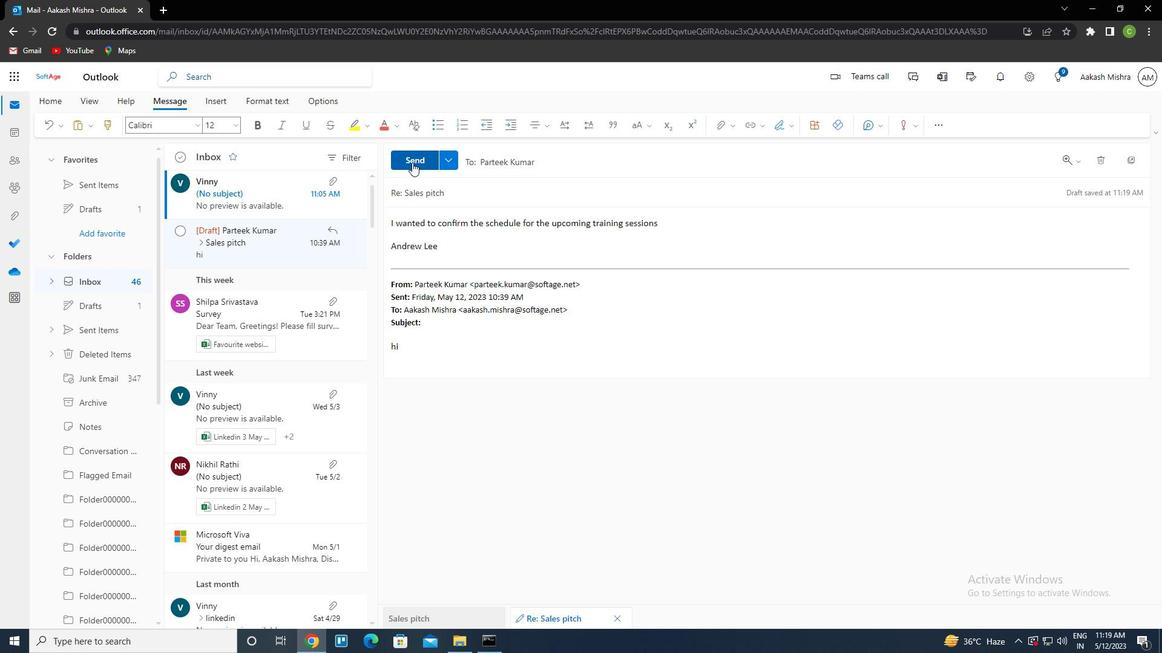 
Action: Mouse moved to (549, 348)
Screenshot: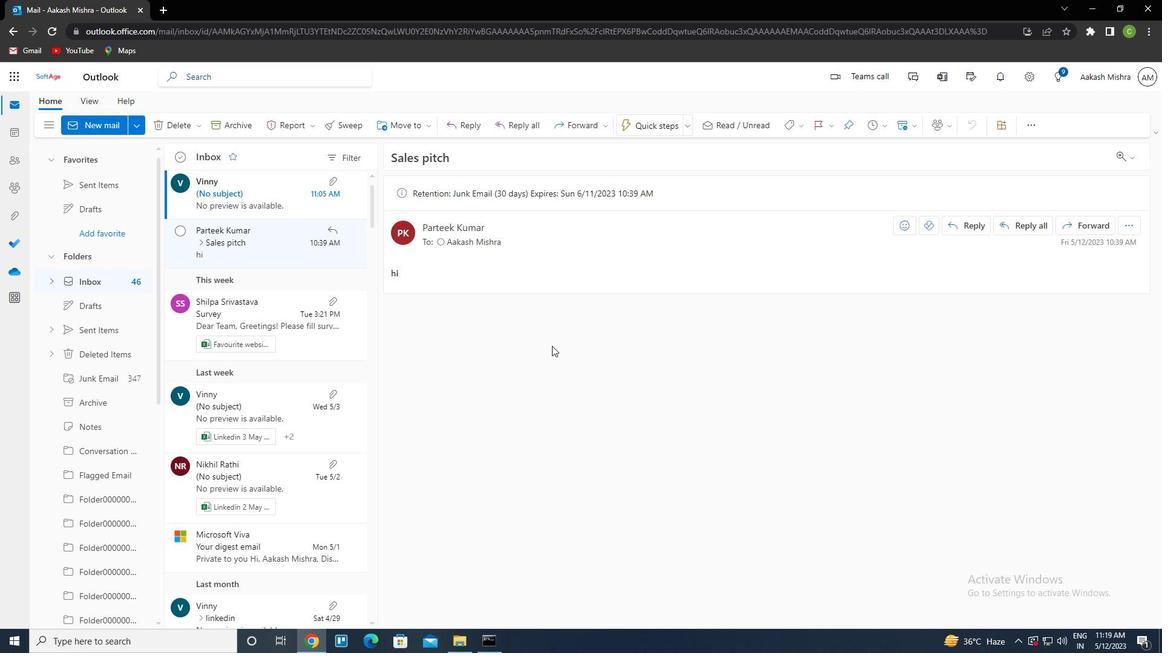 
